 Task: Save favorite listings for penthouses in Lincoln, Nebraska, with a minimum of 3 bedrooms and a skyline view, and create a shortlist of luxurious properties.
Action: Mouse moved to (328, 194)
Screenshot: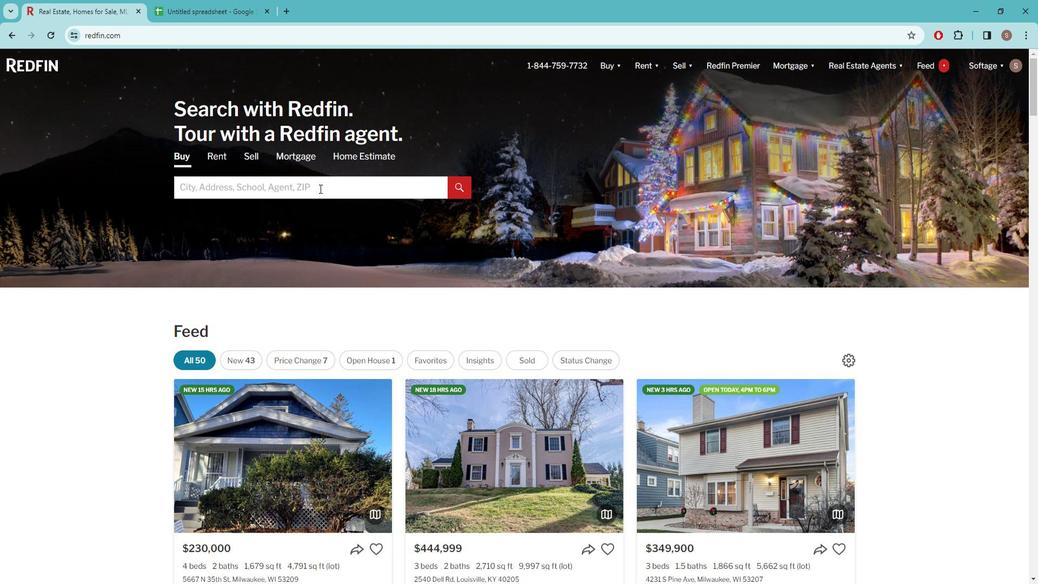 
Action: Mouse pressed left at (328, 194)
Screenshot: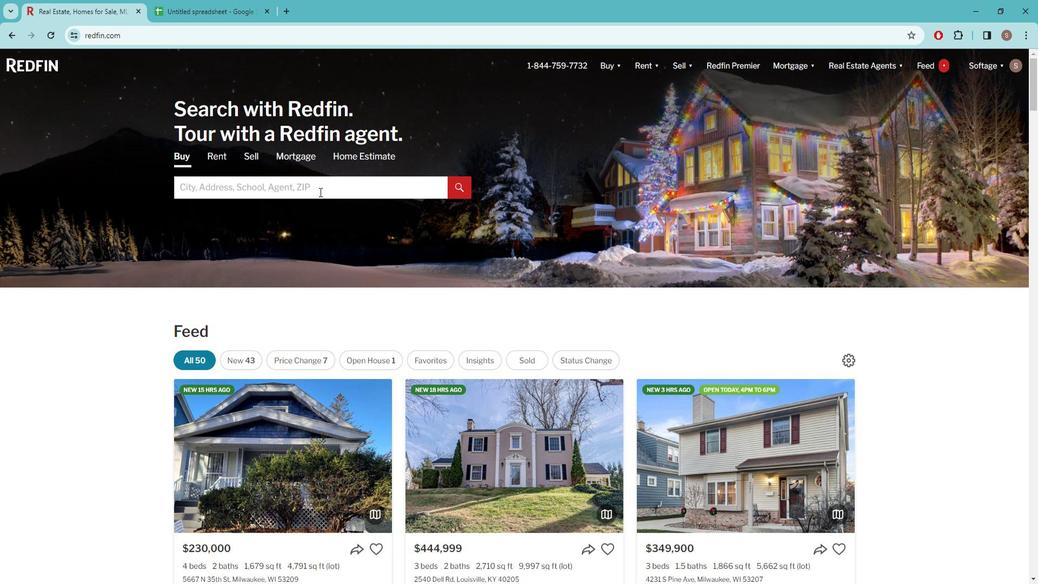 
Action: Mouse moved to (328, 194)
Screenshot: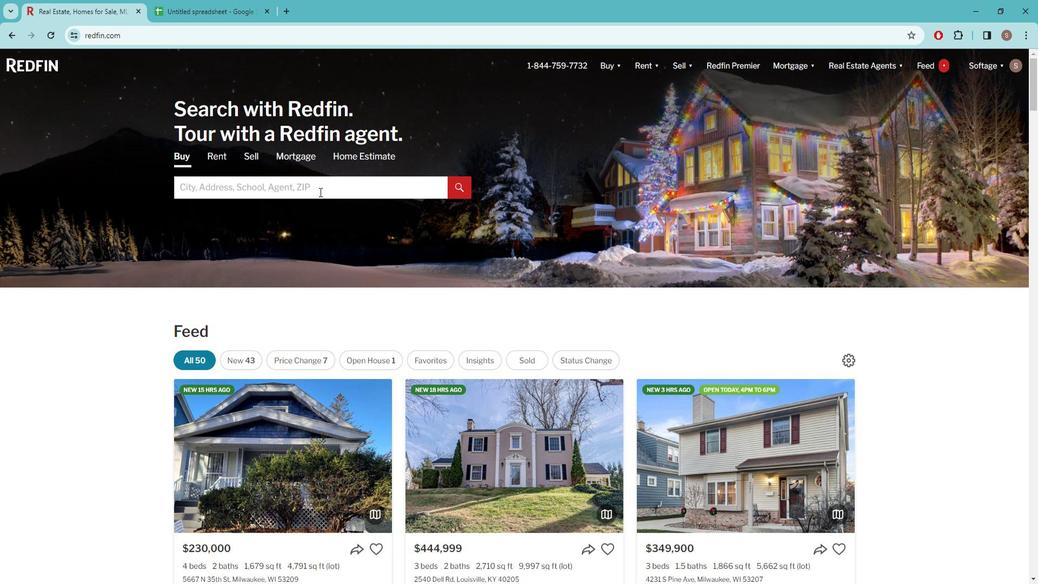 
Action: Key pressed l<Key.caps_lock>INCOLN
Screenshot: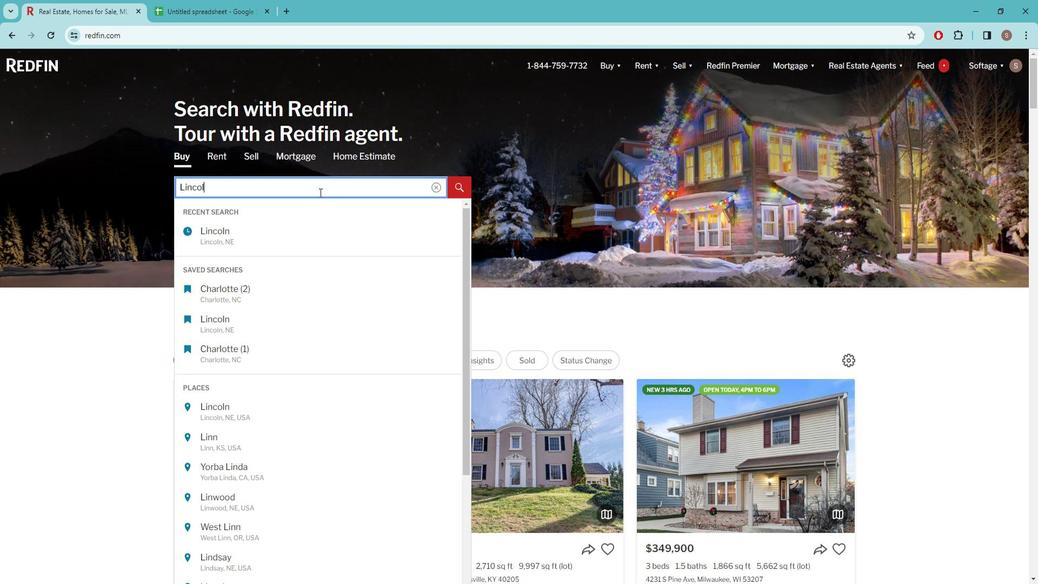 
Action: Mouse moved to (253, 248)
Screenshot: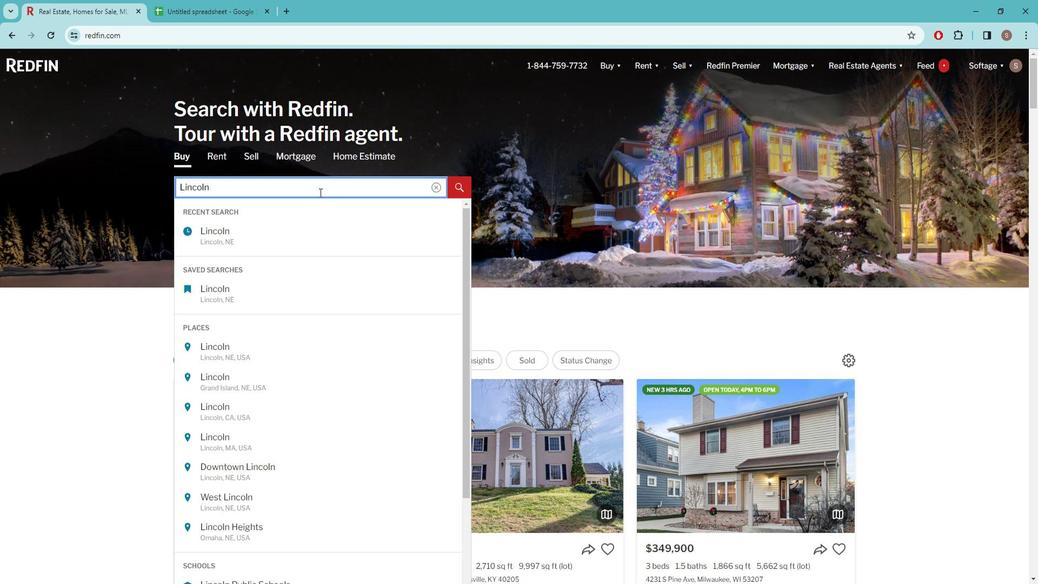 
Action: Mouse pressed left at (253, 248)
Screenshot: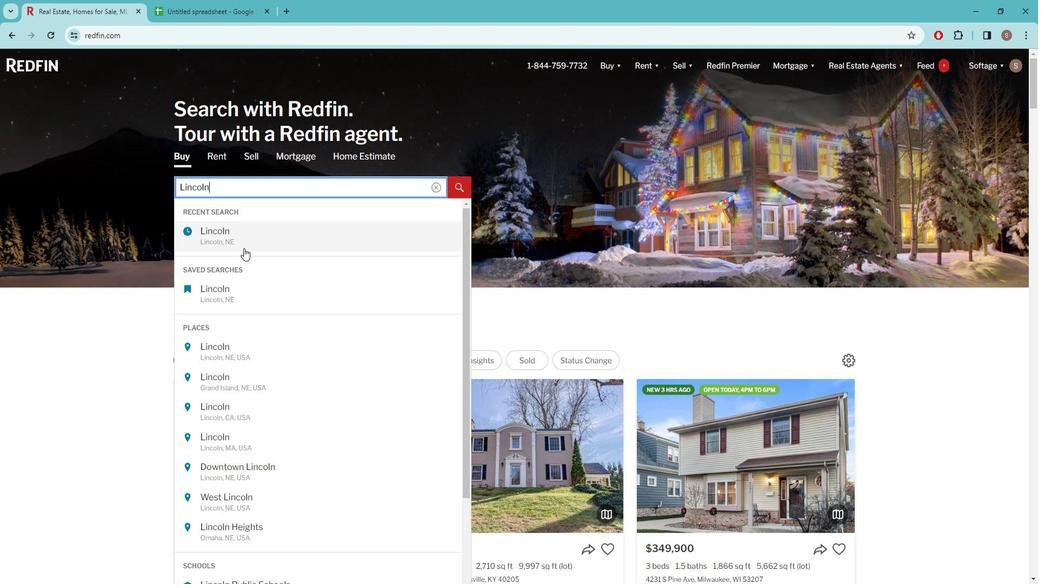 
Action: Mouse moved to (920, 141)
Screenshot: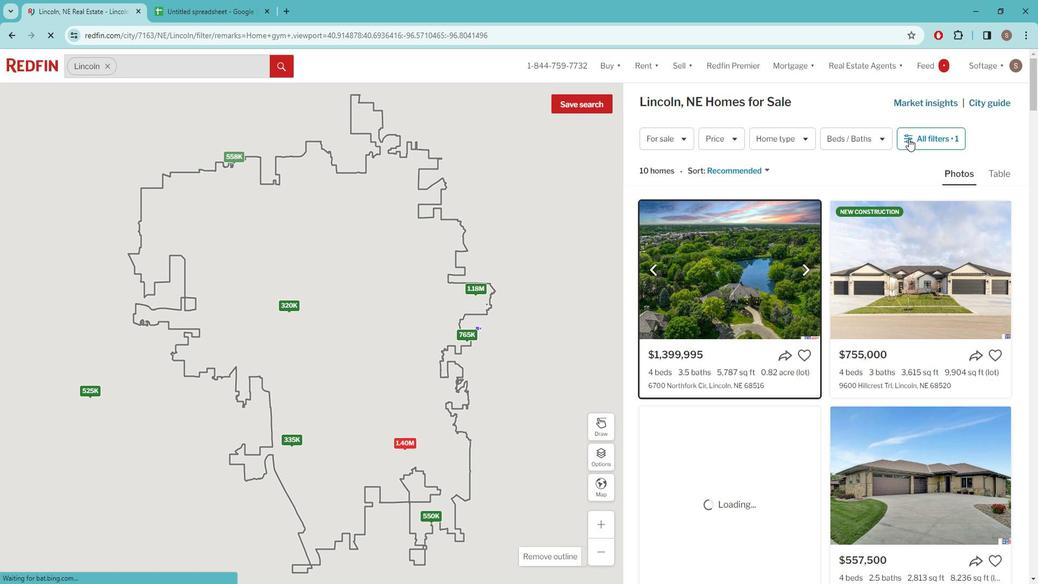 
Action: Mouse pressed left at (920, 141)
Screenshot: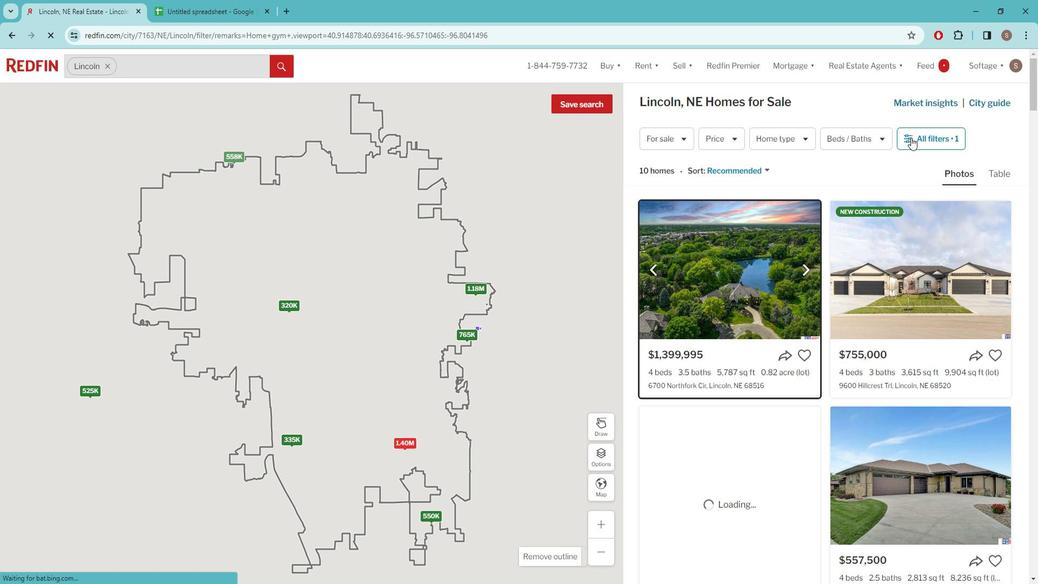 
Action: Mouse pressed left at (920, 141)
Screenshot: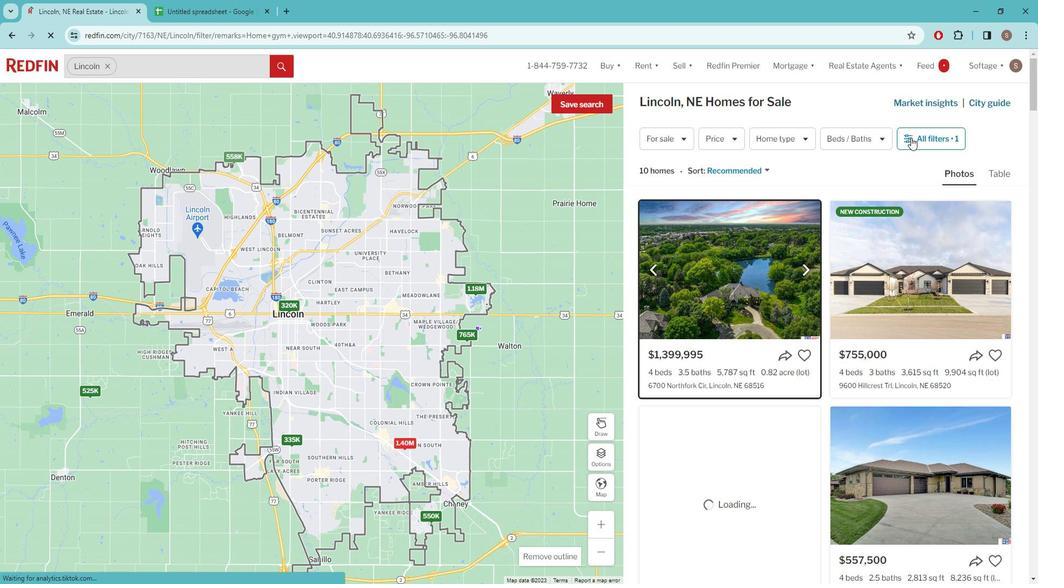 
Action: Mouse pressed left at (920, 141)
Screenshot: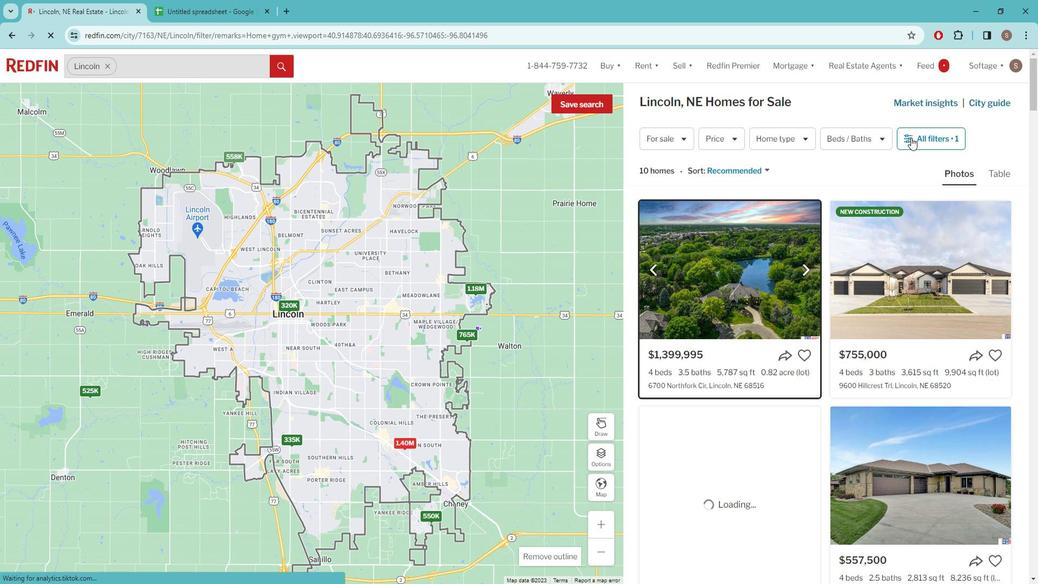 
Action: Mouse pressed left at (920, 141)
Screenshot: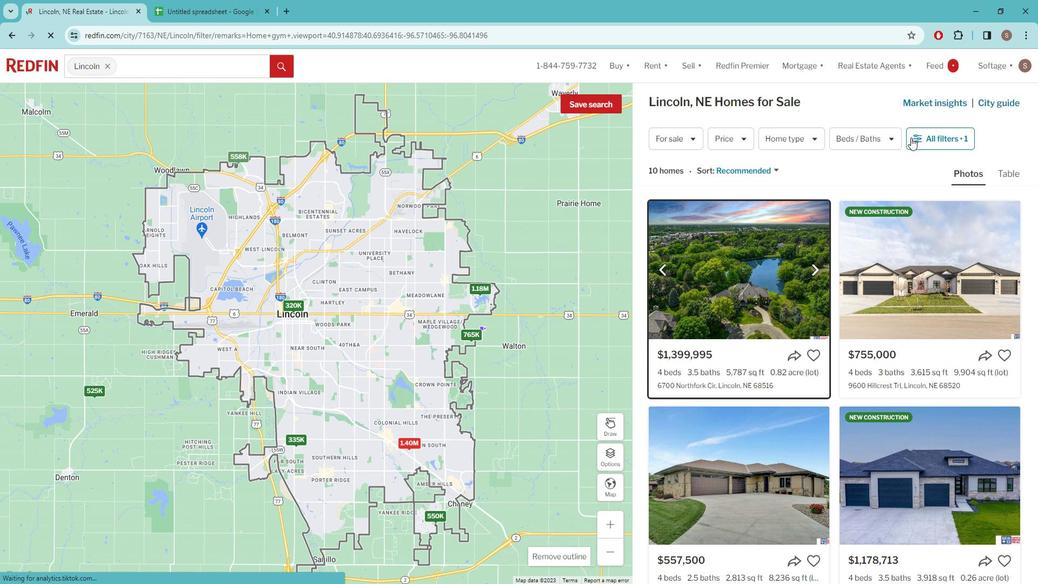 
Action: Mouse moved to (925, 142)
Screenshot: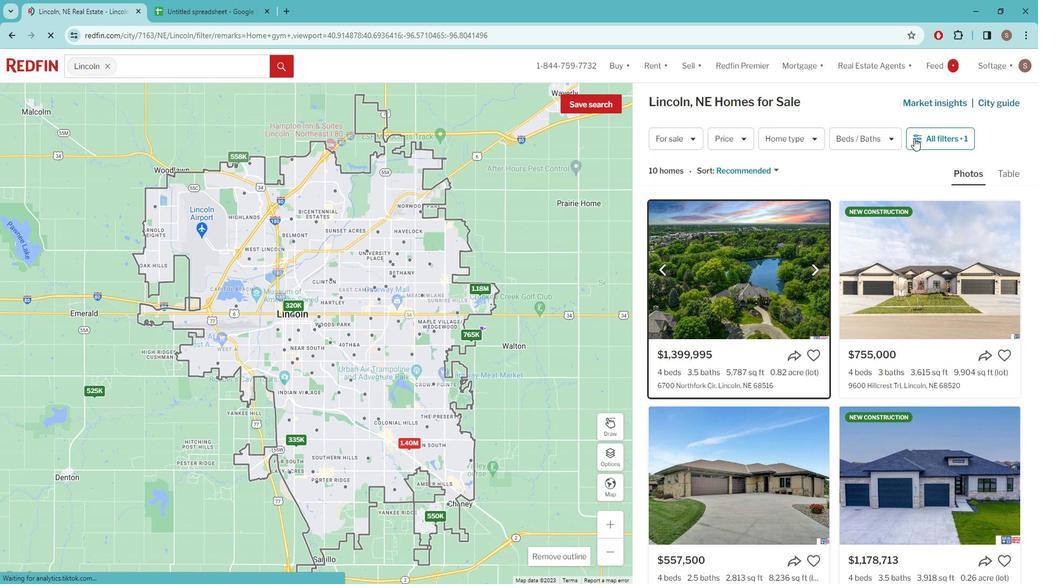 
Action: Mouse pressed left at (925, 142)
Screenshot: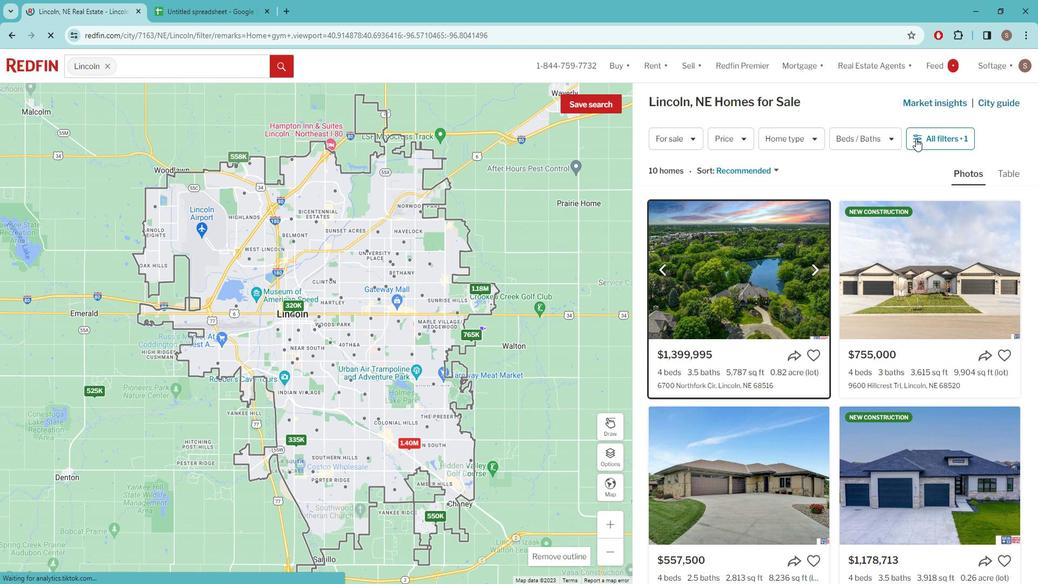 
Action: Mouse moved to (718, 550)
Screenshot: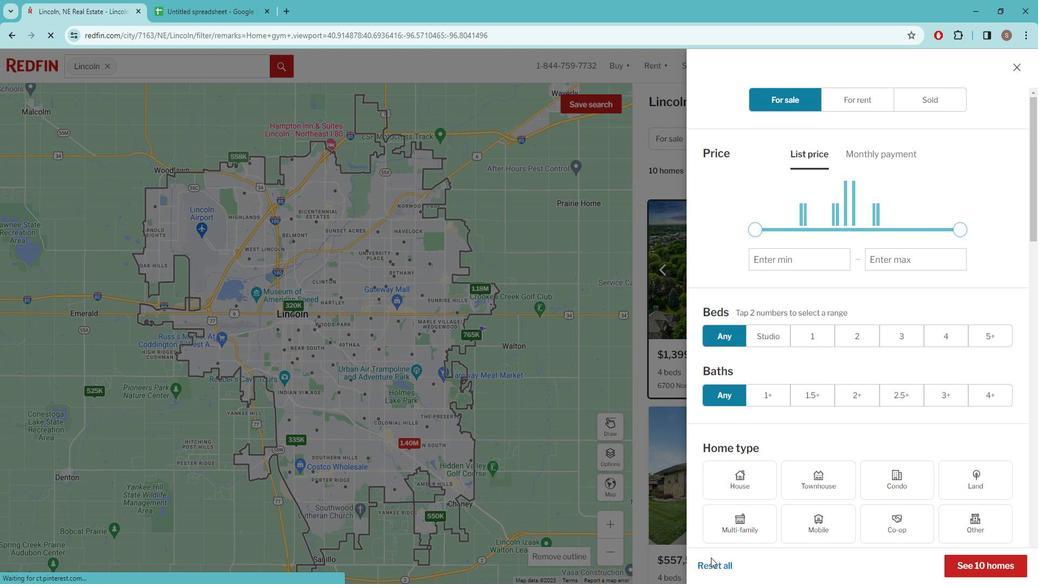 
Action: Mouse pressed left at (718, 550)
Screenshot: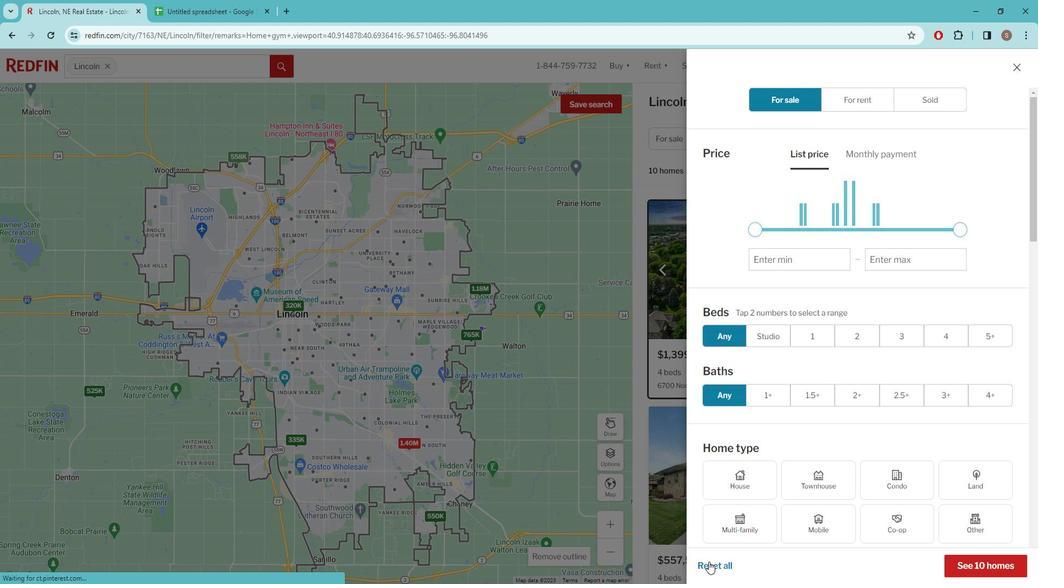 
Action: Mouse moved to (810, 369)
Screenshot: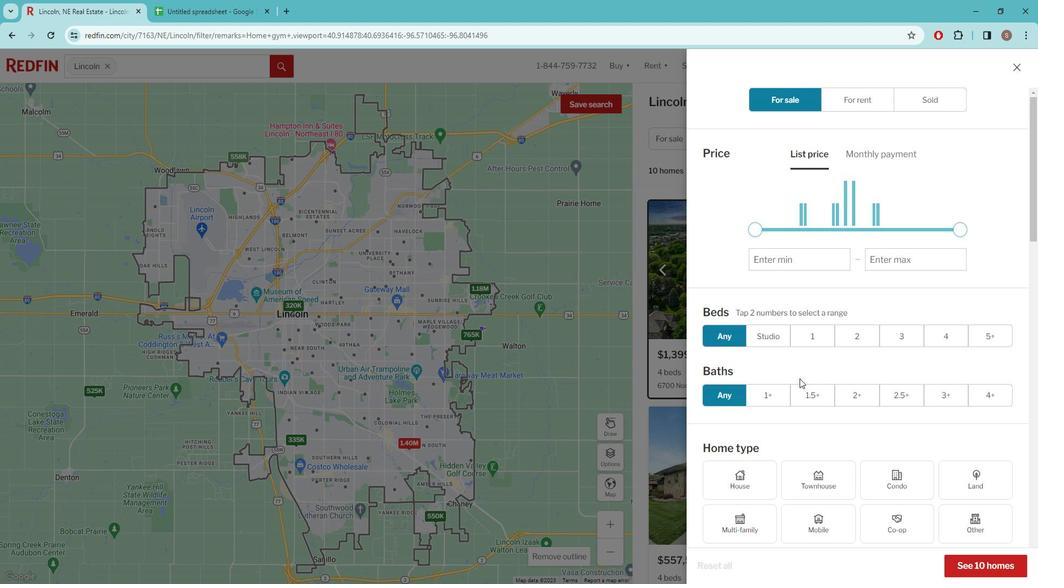 
Action: Mouse scrolled (810, 368) with delta (0, 0)
Screenshot: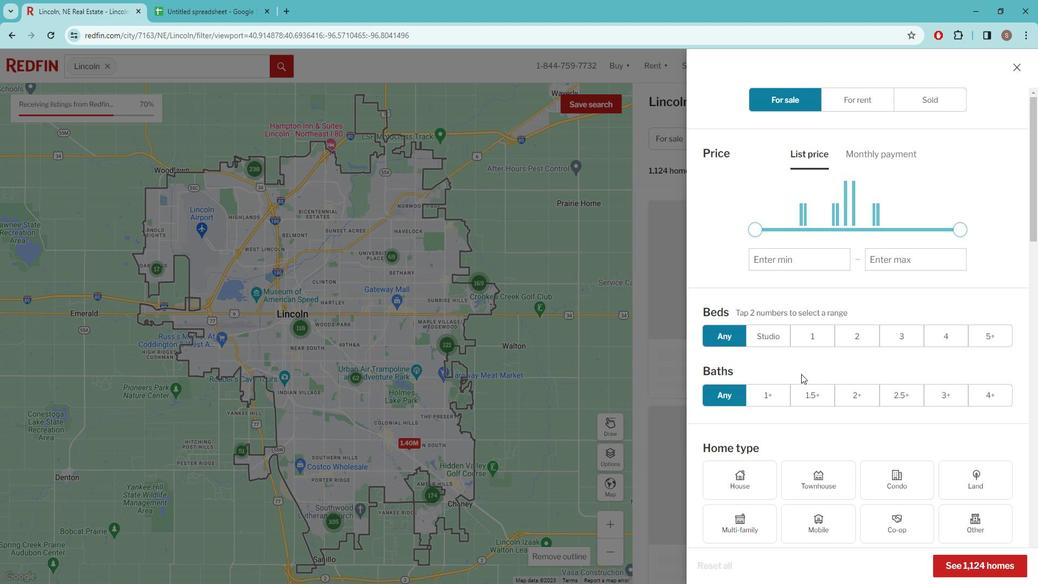 
Action: Mouse scrolled (810, 368) with delta (0, 0)
Screenshot: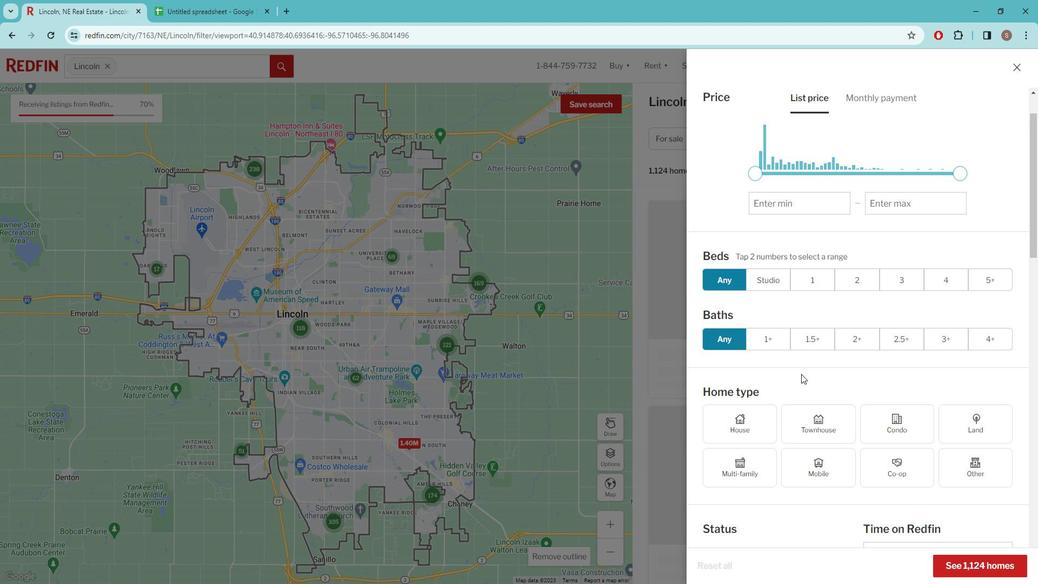 
Action: Mouse scrolled (810, 368) with delta (0, 0)
Screenshot: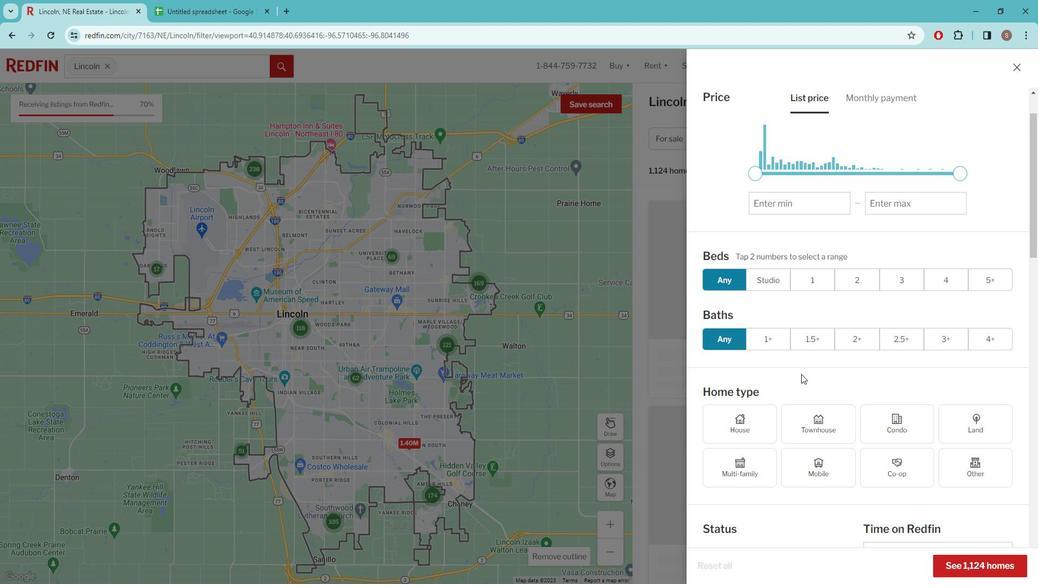 
Action: Mouse moved to (807, 366)
Screenshot: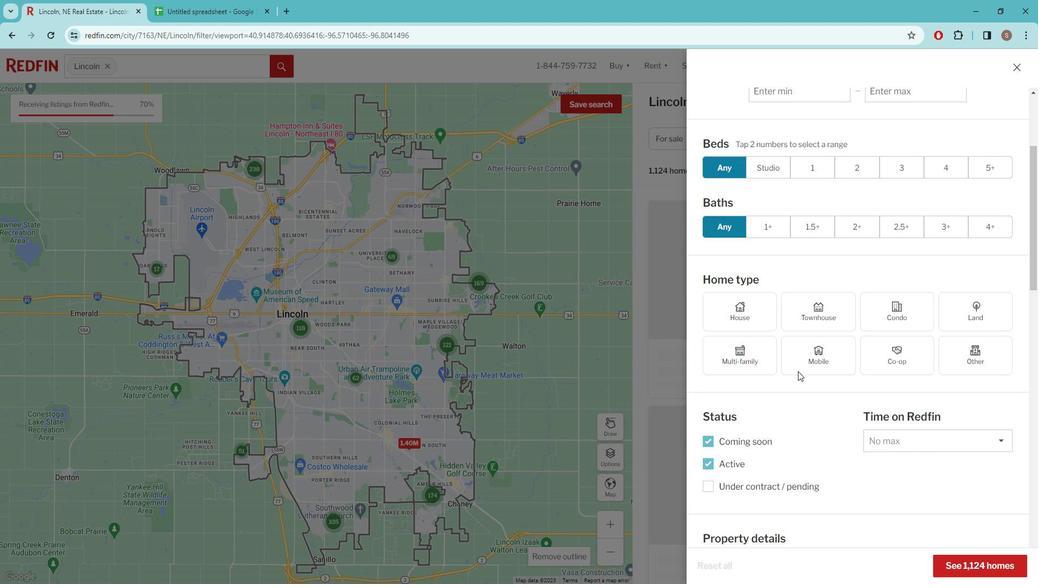 
Action: Mouse scrolled (807, 366) with delta (0, 0)
Screenshot: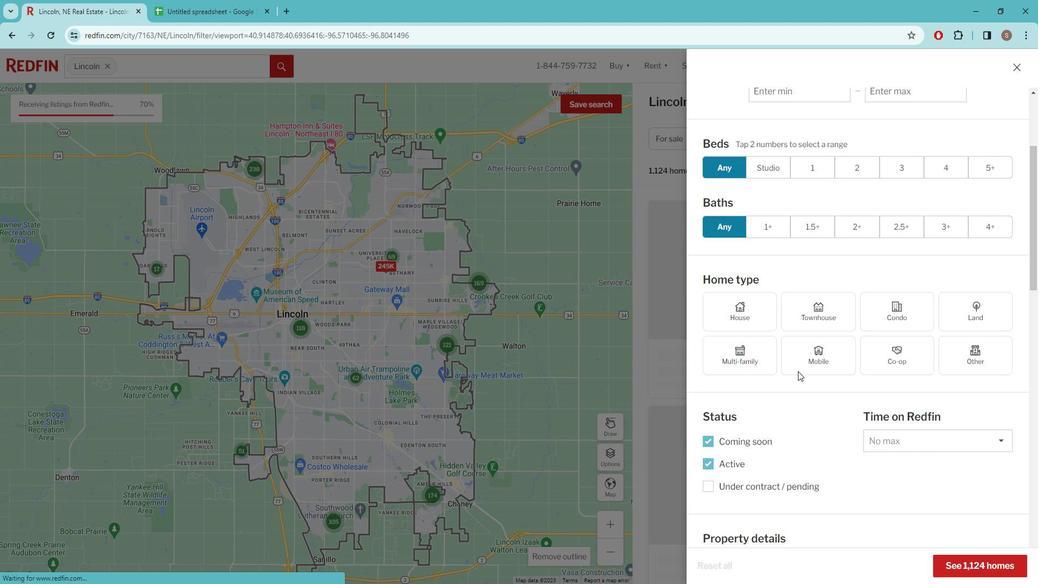 
Action: Mouse scrolled (807, 366) with delta (0, 0)
Screenshot: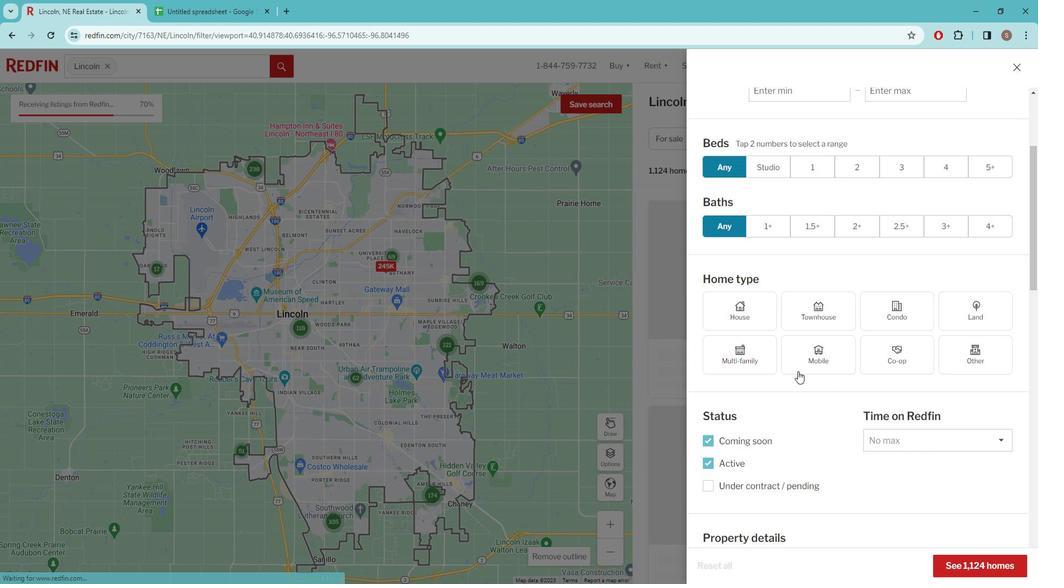 
Action: Mouse moved to (804, 366)
Screenshot: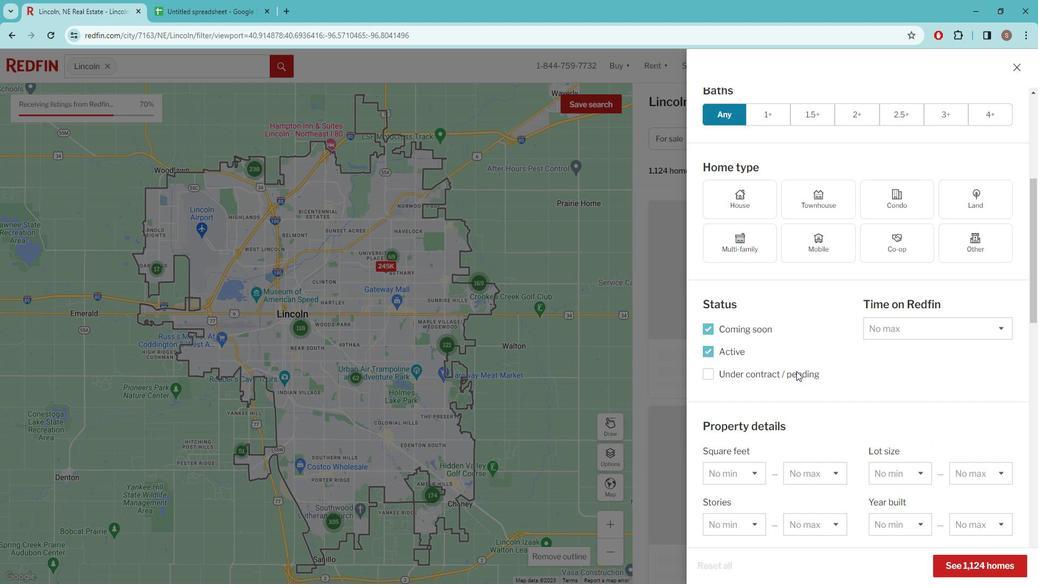 
Action: Mouse scrolled (804, 366) with delta (0, 0)
Screenshot: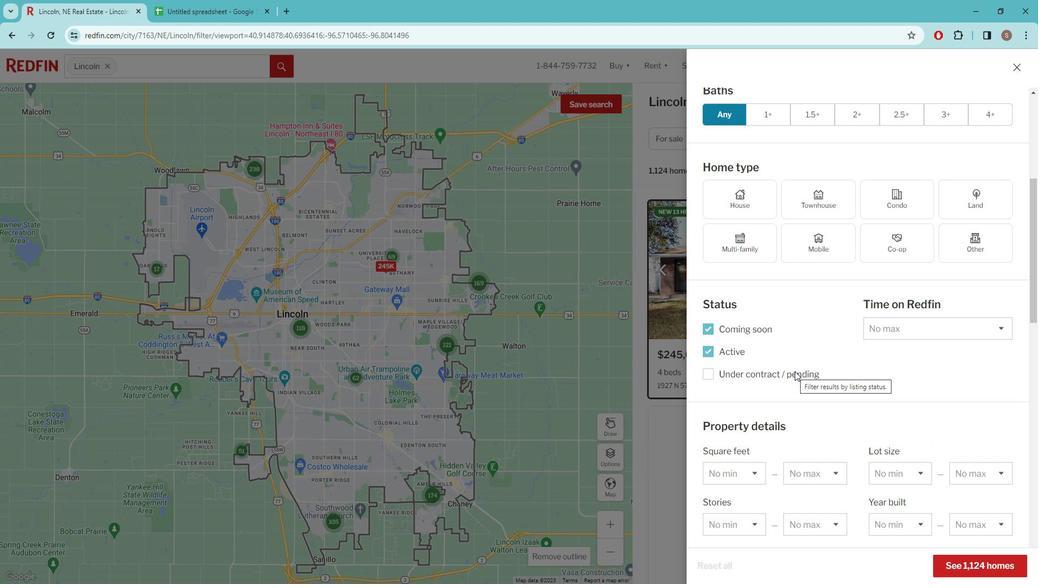 
Action: Mouse moved to (803, 366)
Screenshot: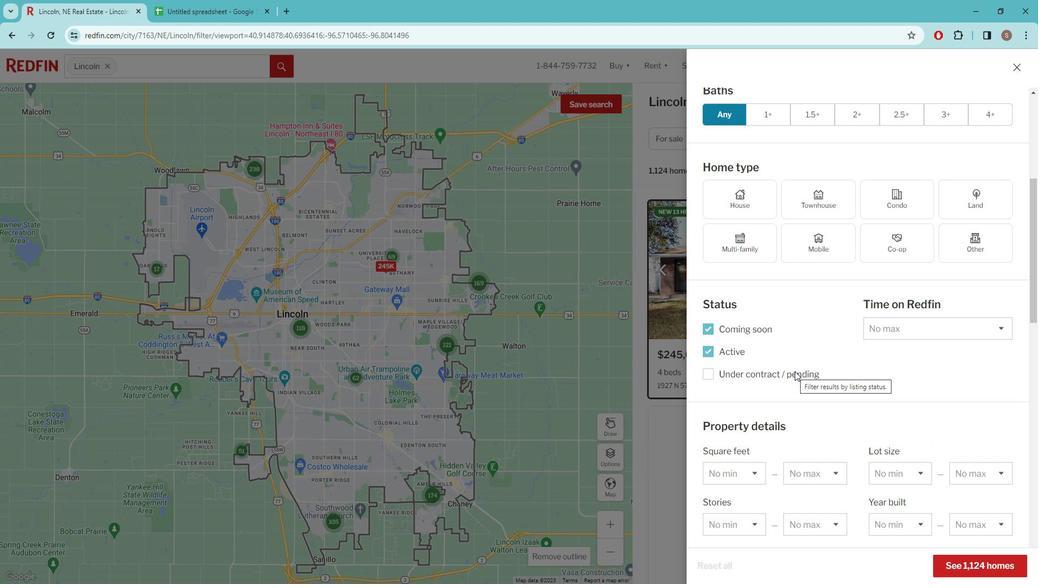 
Action: Mouse scrolled (803, 366) with delta (0, 0)
Screenshot: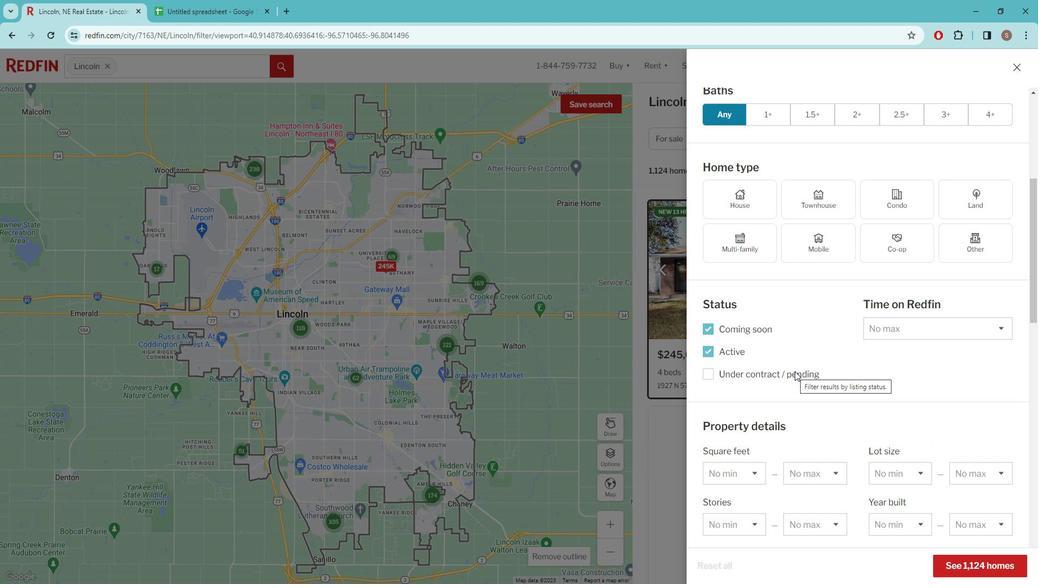 
Action: Mouse moved to (802, 367)
Screenshot: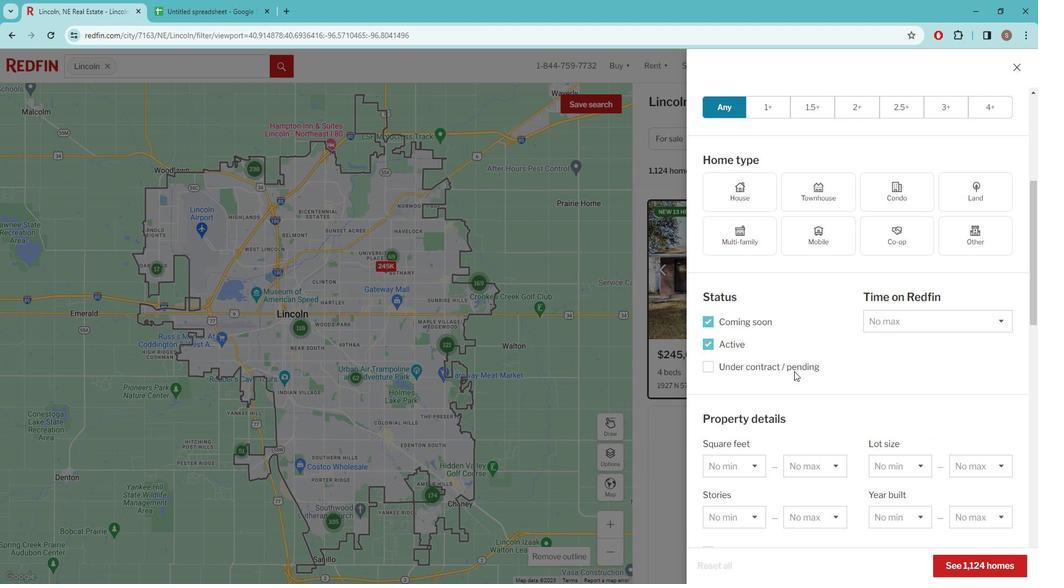 
Action: Mouse scrolled (802, 366) with delta (0, 0)
Screenshot: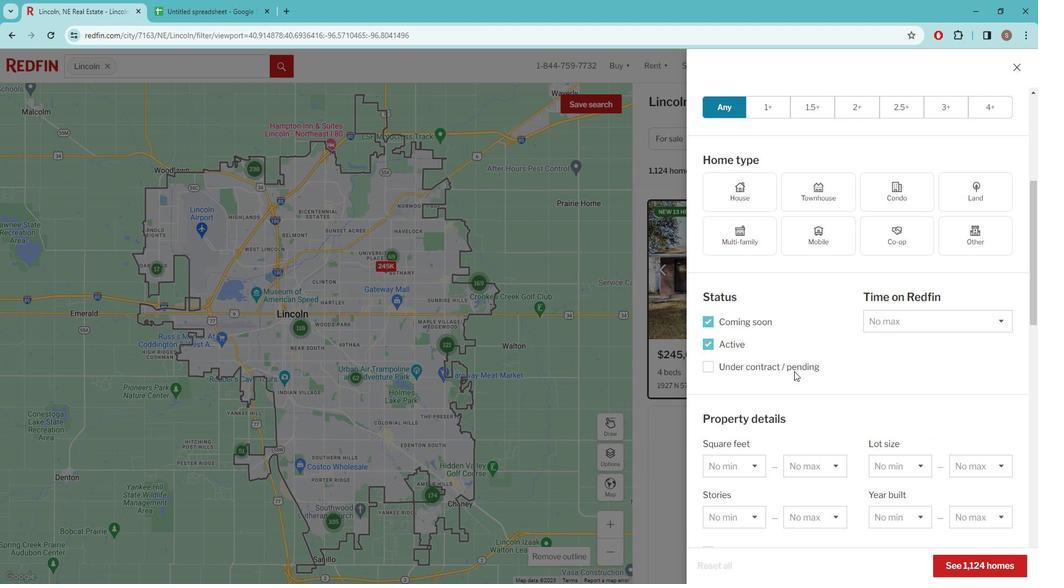 
Action: Mouse moved to (801, 367)
Screenshot: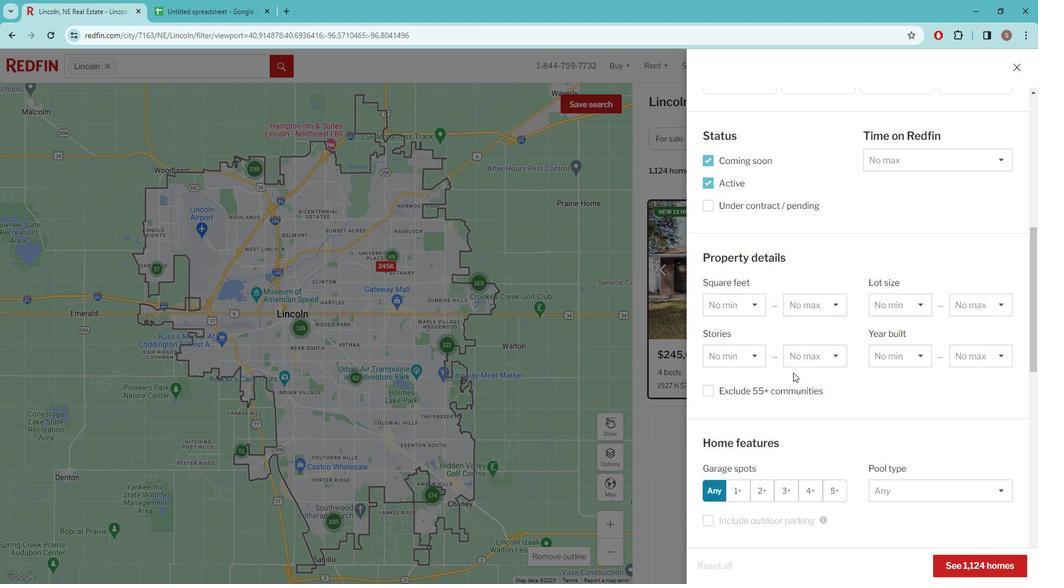 
Action: Mouse scrolled (801, 367) with delta (0, 0)
Screenshot: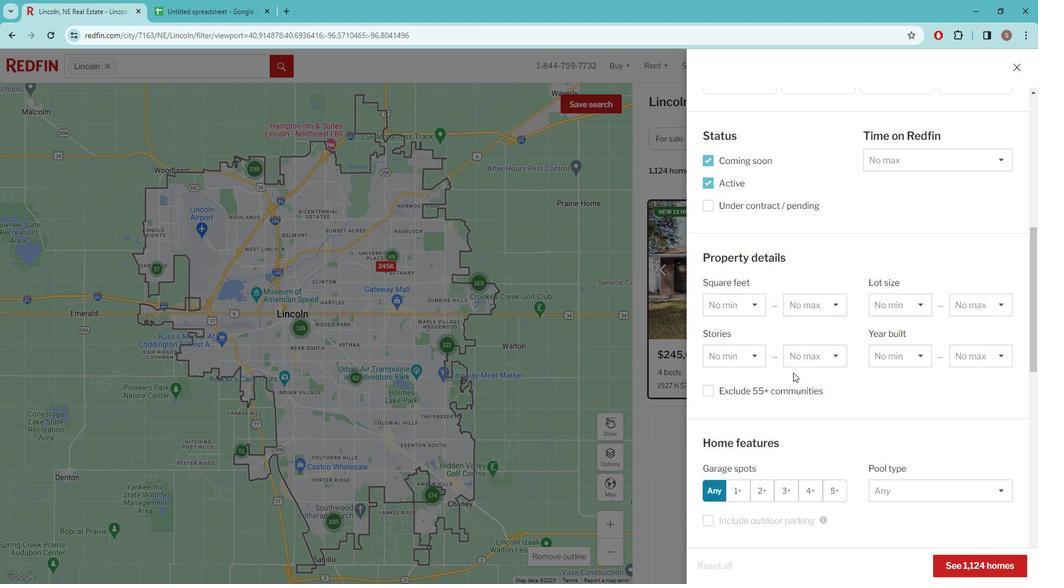 
Action: Mouse scrolled (801, 367) with delta (0, 0)
Screenshot: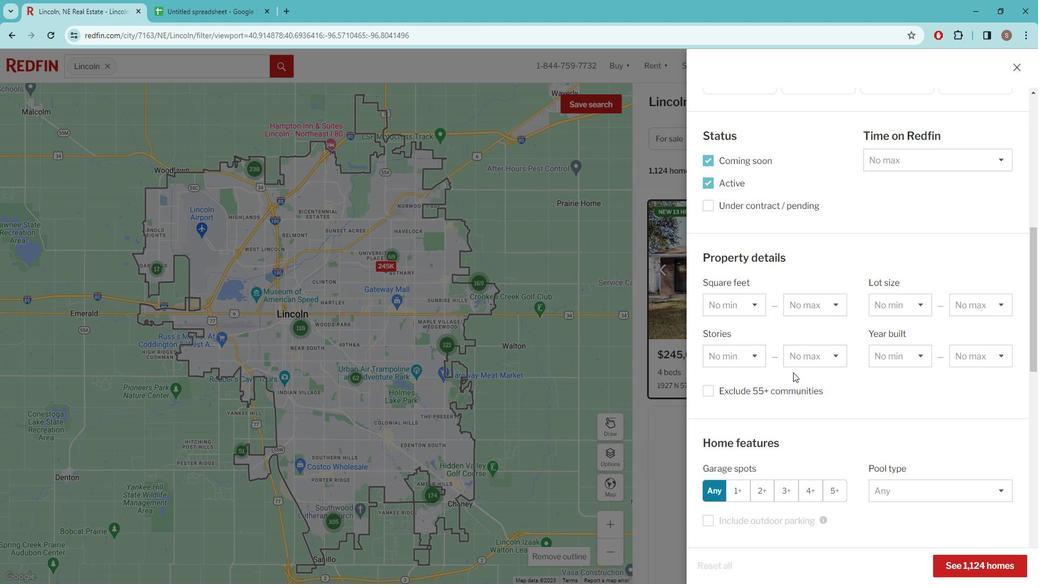 
Action: Mouse moved to (800, 369)
Screenshot: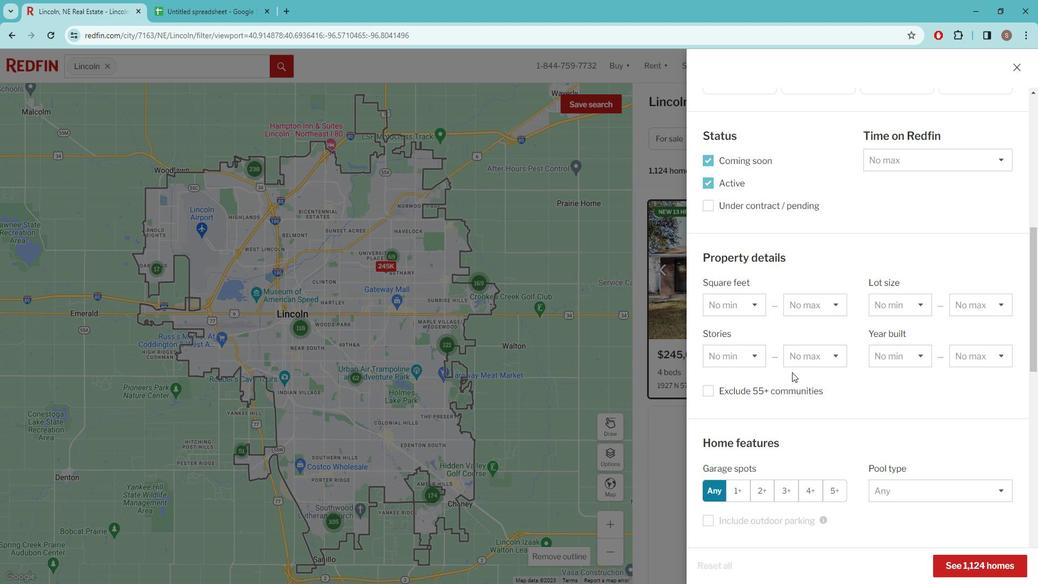 
Action: Mouse scrolled (800, 369) with delta (0, 0)
Screenshot: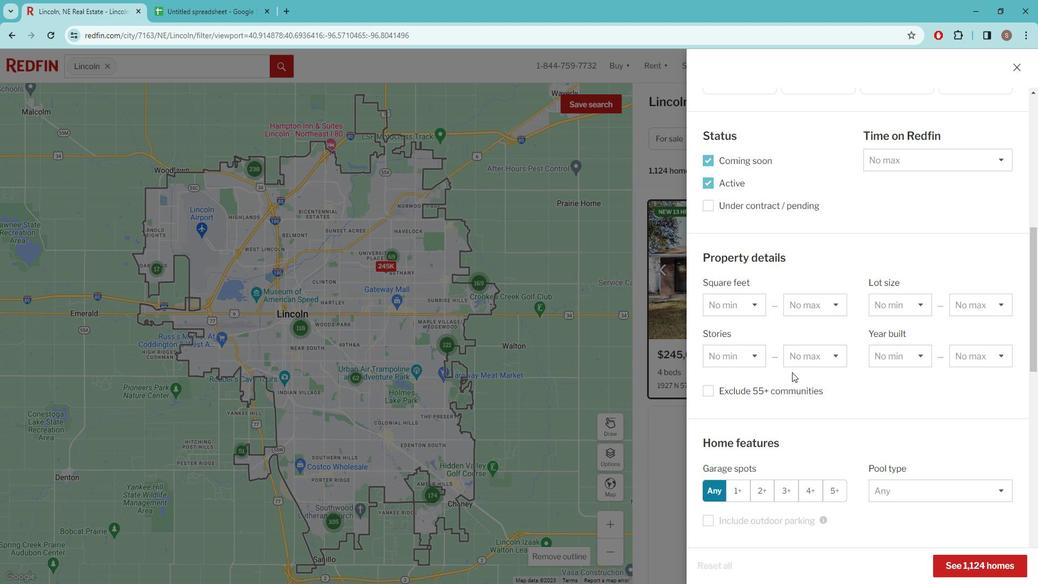 
Action: Mouse moved to (783, 395)
Screenshot: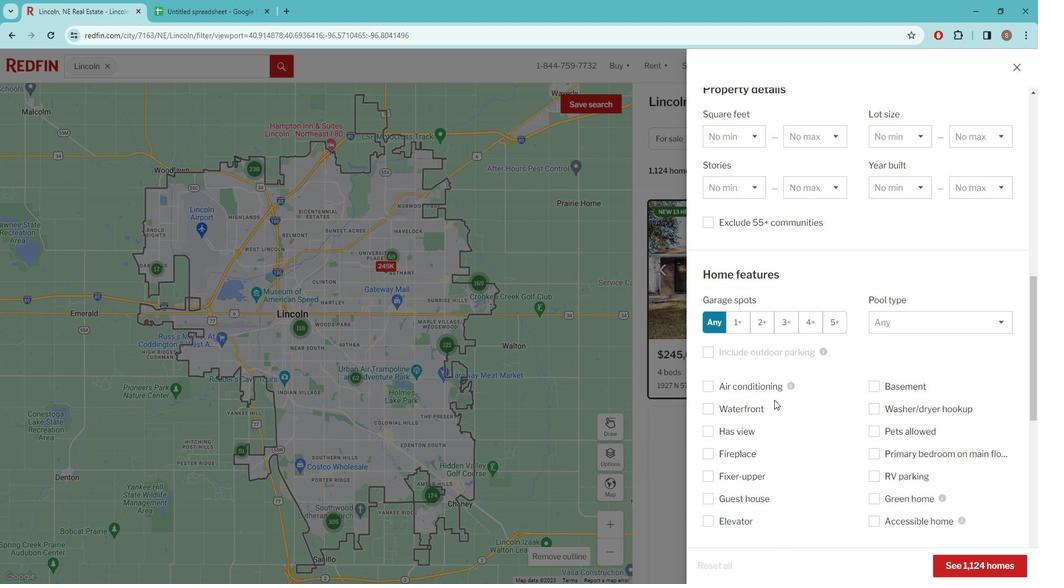 
Action: Mouse scrolled (783, 395) with delta (0, 0)
Screenshot: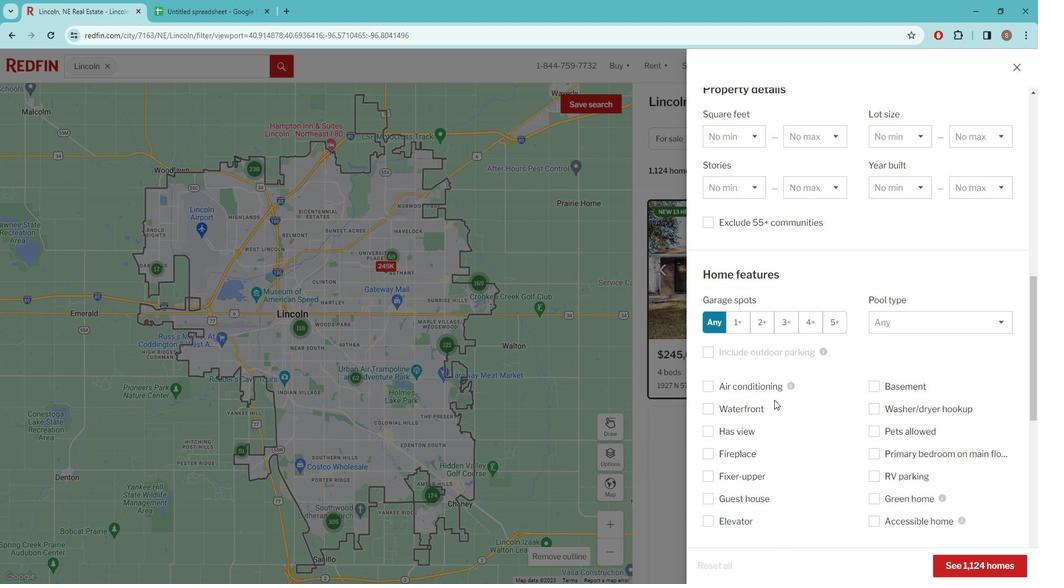 
Action: Mouse moved to (783, 395)
Screenshot: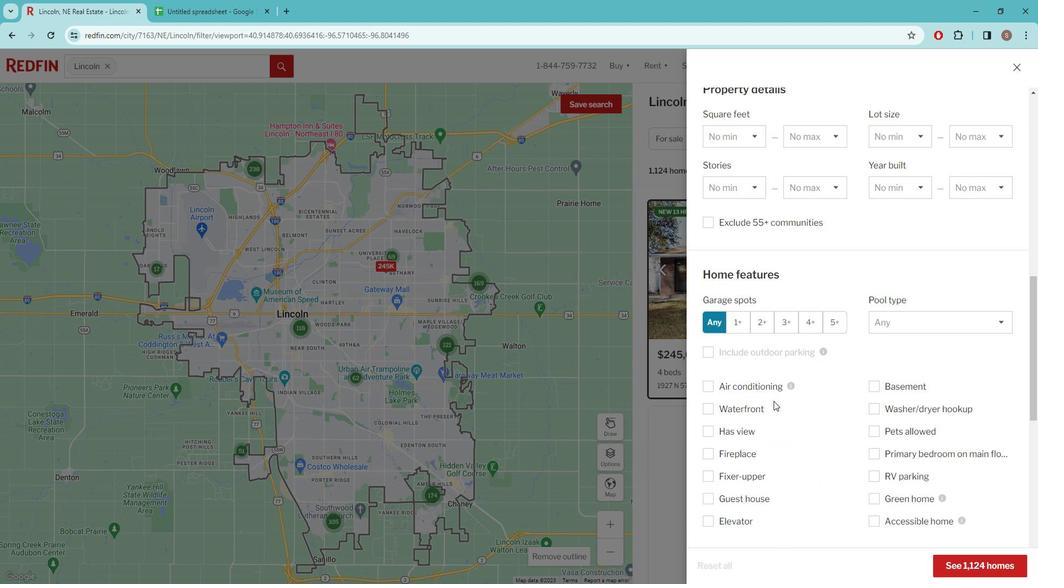 
Action: Mouse scrolled (783, 395) with delta (0, 0)
Screenshot: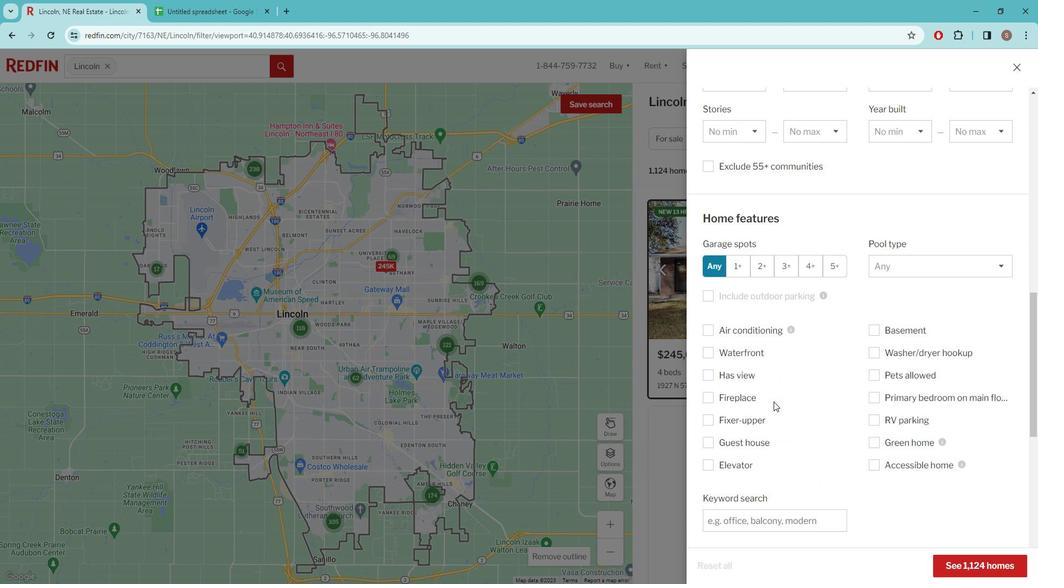 
Action: Mouse scrolled (783, 395) with delta (0, 0)
Screenshot: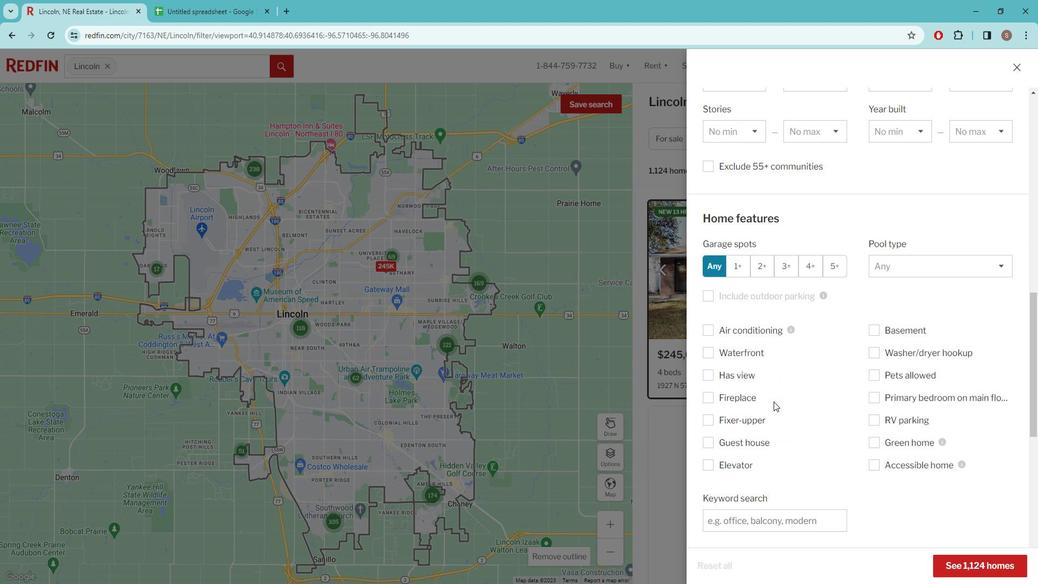
Action: Mouse moved to (764, 401)
Screenshot: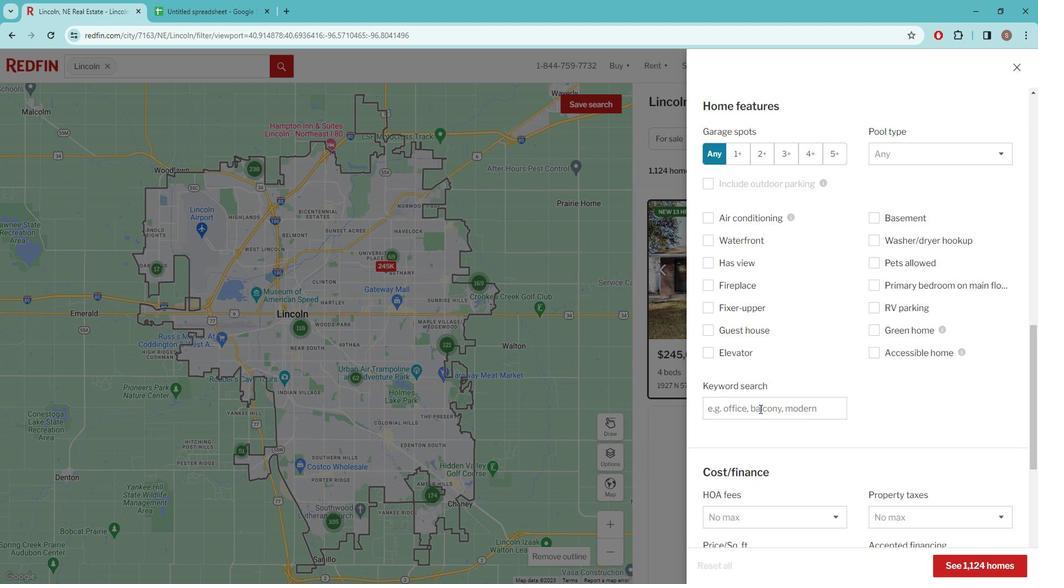 
Action: Mouse pressed left at (764, 401)
Screenshot: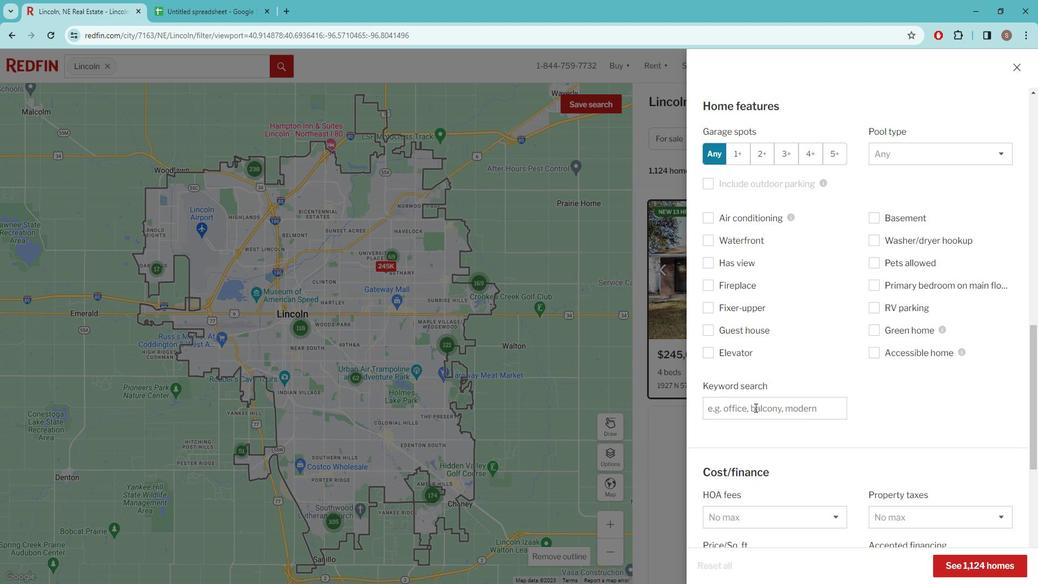 
Action: Key pressed PENTHOUSES<Key.space>WITH<Key.space>A<Key.space>SKYLINE<Key.space>VIEW
Screenshot: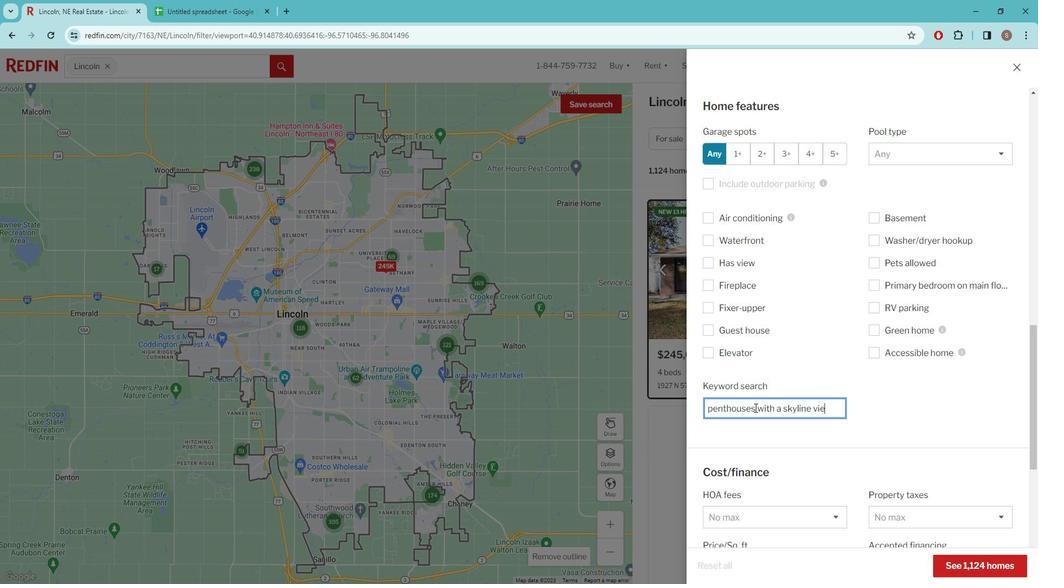 
Action: Mouse moved to (815, 366)
Screenshot: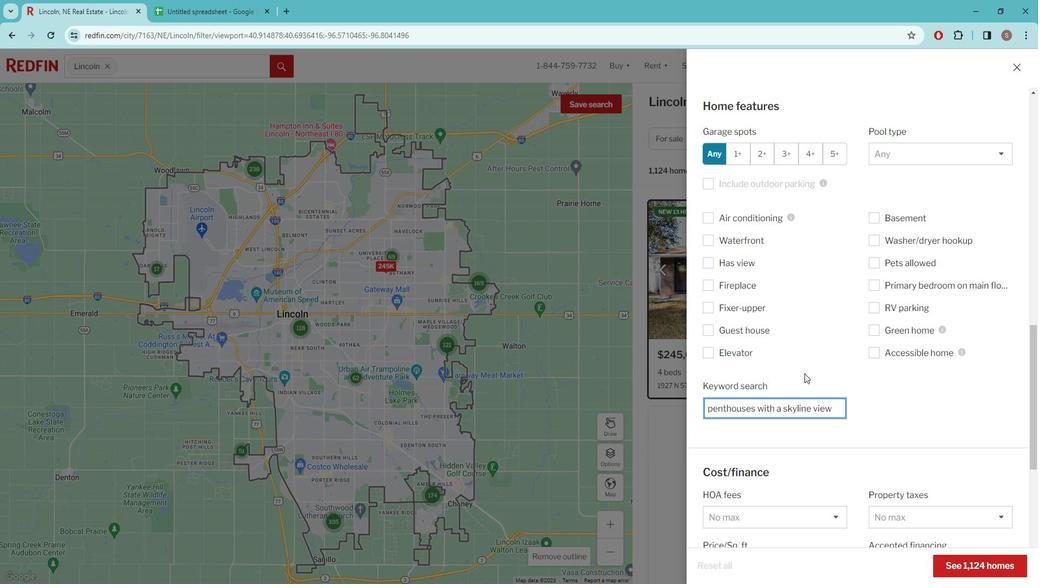 
Action: Mouse scrolled (815, 366) with delta (0, 0)
Screenshot: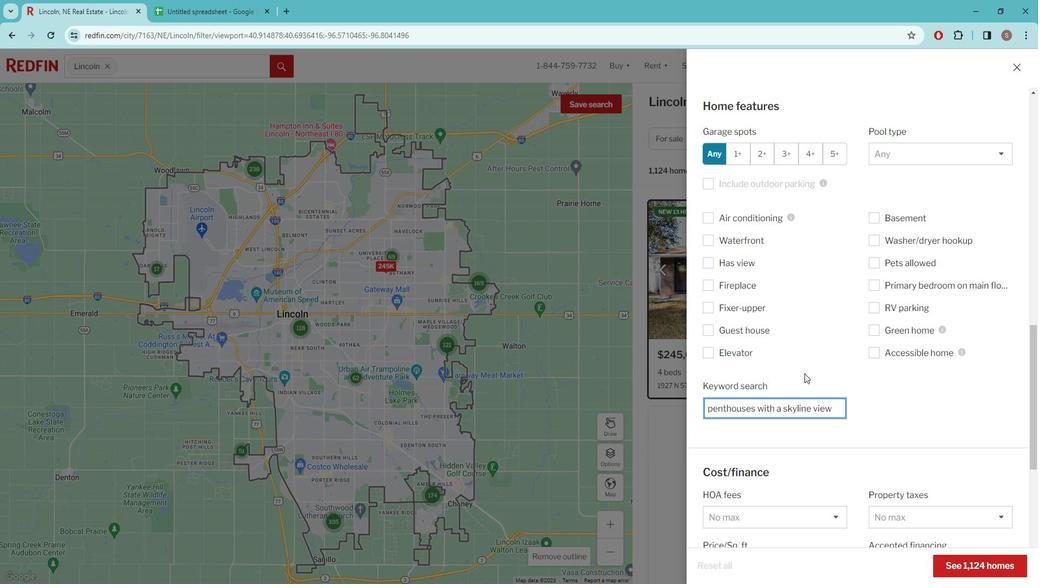 
Action: Mouse scrolled (815, 366) with delta (0, 0)
Screenshot: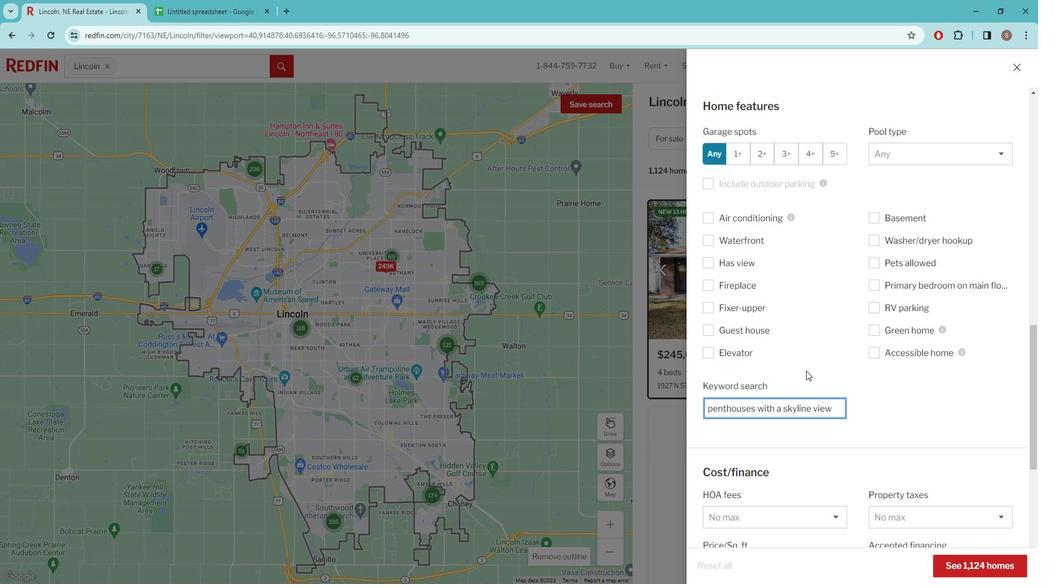 
Action: Mouse scrolled (815, 366) with delta (0, 0)
Screenshot: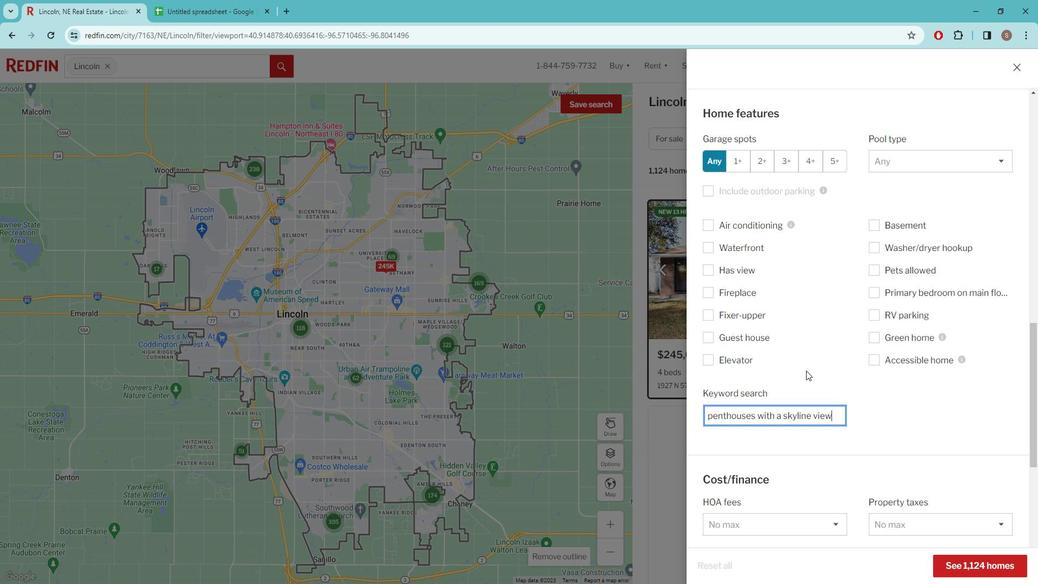 
Action: Mouse scrolled (815, 366) with delta (0, 0)
Screenshot: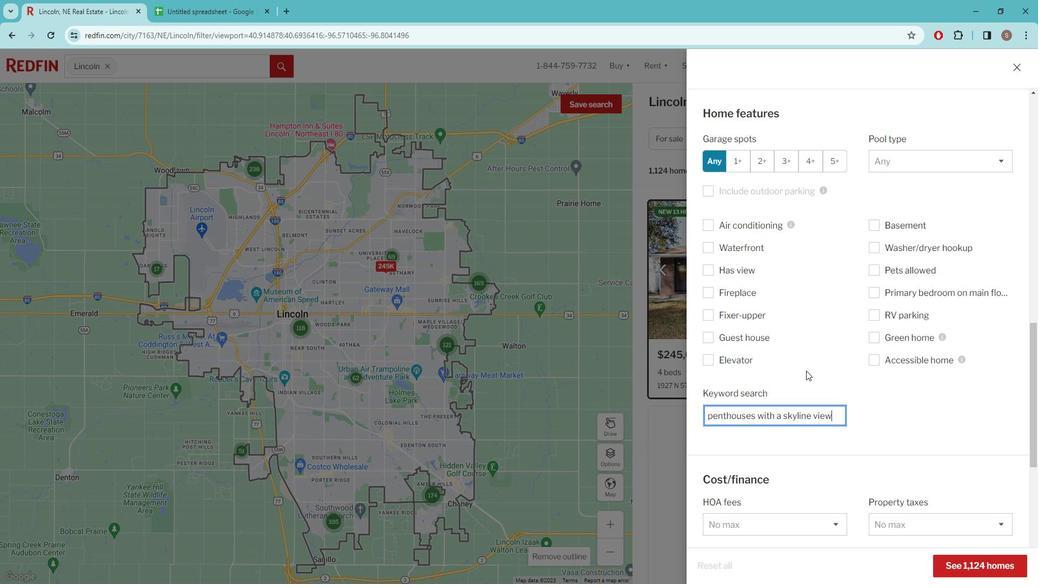 
Action: Mouse scrolled (815, 366) with delta (0, 0)
Screenshot: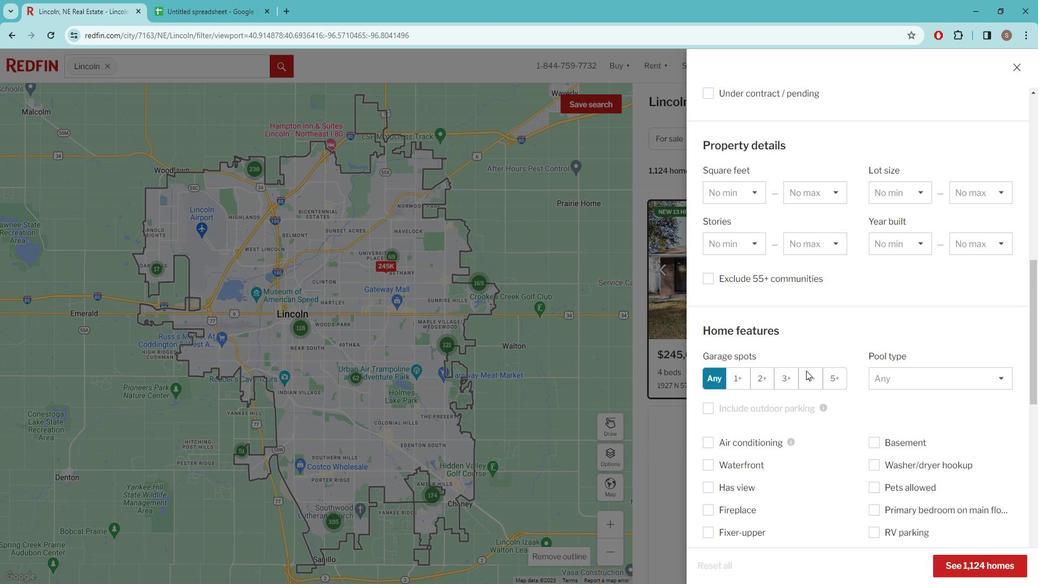 
Action: Mouse scrolled (815, 366) with delta (0, 0)
Screenshot: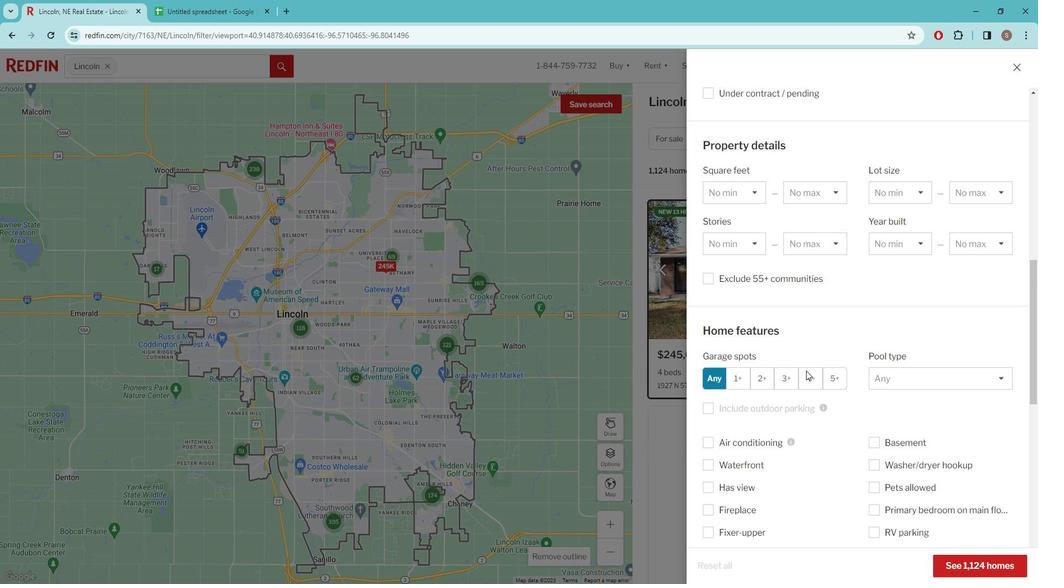 
Action: Mouse scrolled (815, 366) with delta (0, 0)
Screenshot: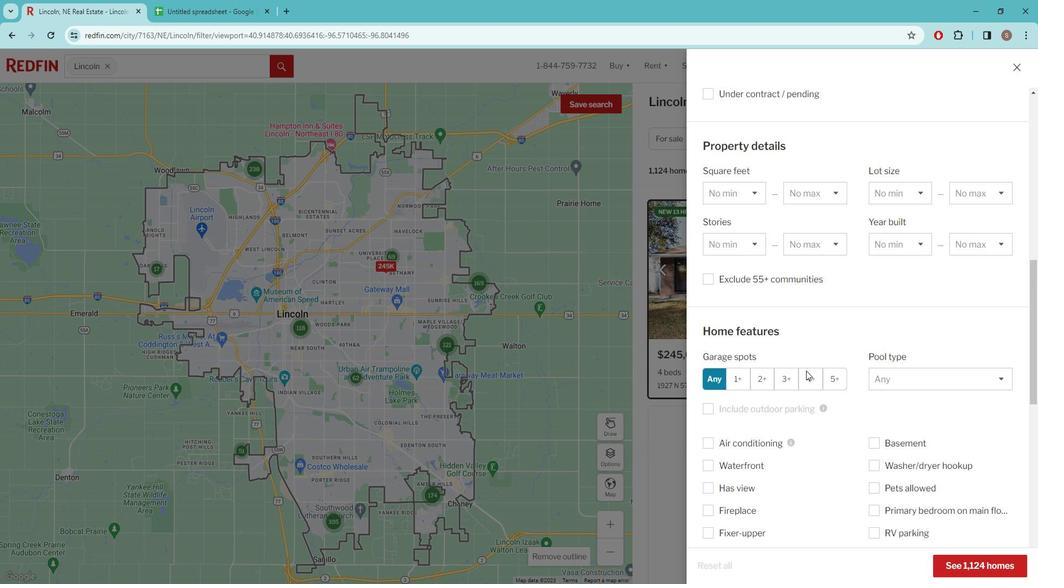 
Action: Mouse scrolled (815, 366) with delta (0, 0)
Screenshot: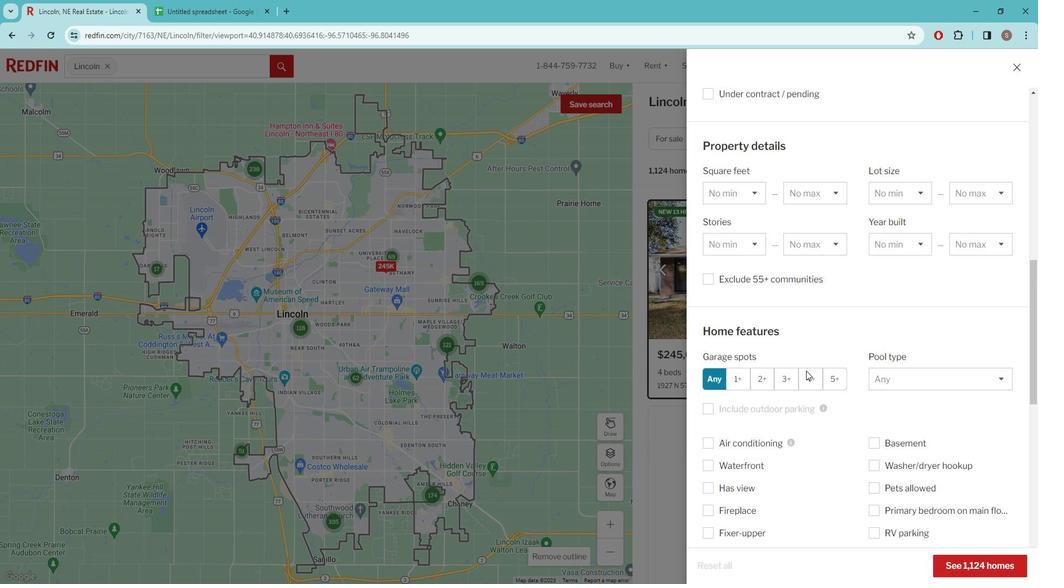 
Action: Mouse scrolled (815, 366) with delta (0, 0)
Screenshot: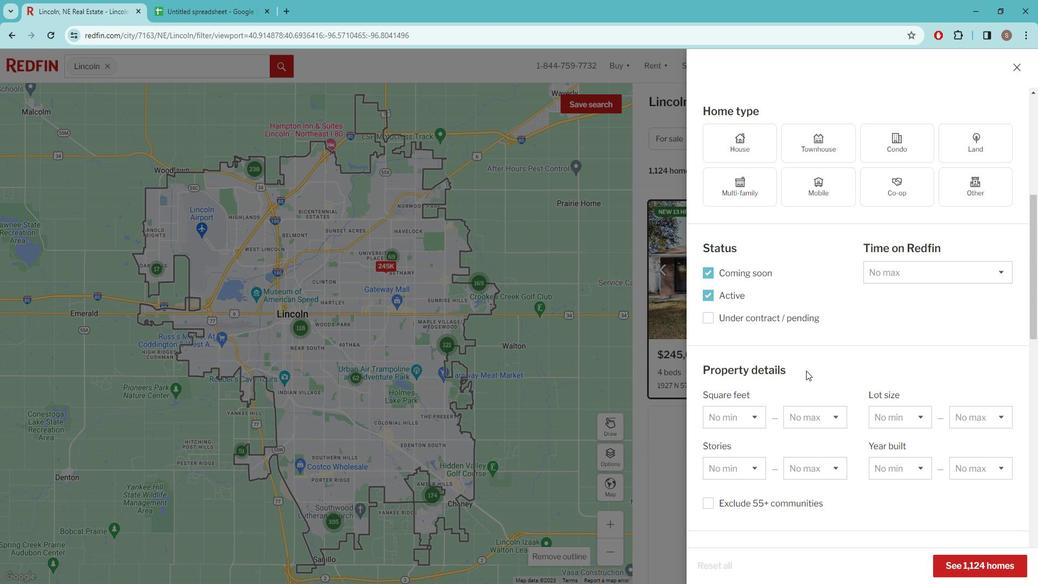 
Action: Mouse scrolled (815, 366) with delta (0, 0)
Screenshot: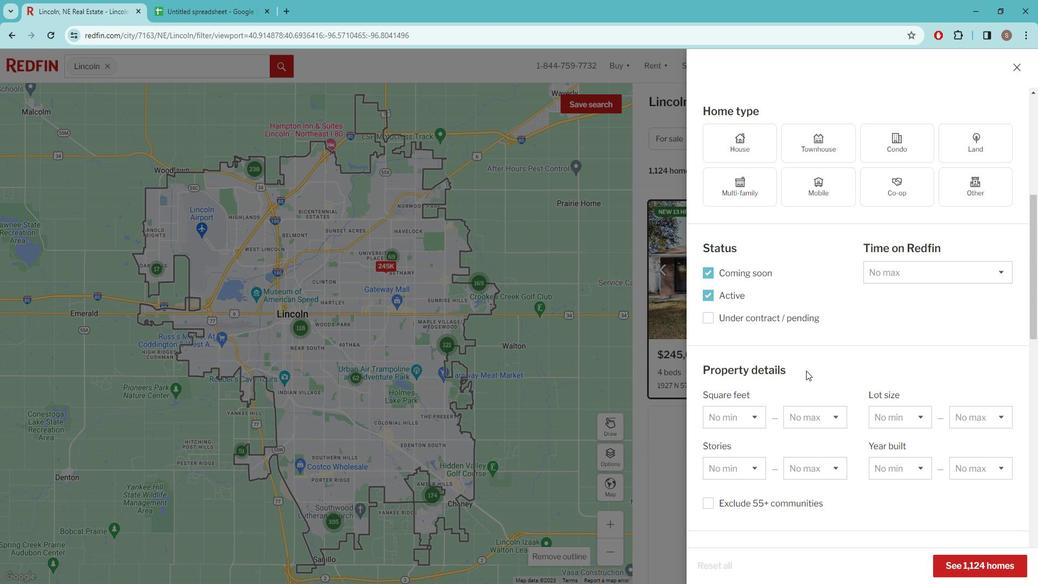 
Action: Mouse scrolled (815, 366) with delta (0, 0)
Screenshot: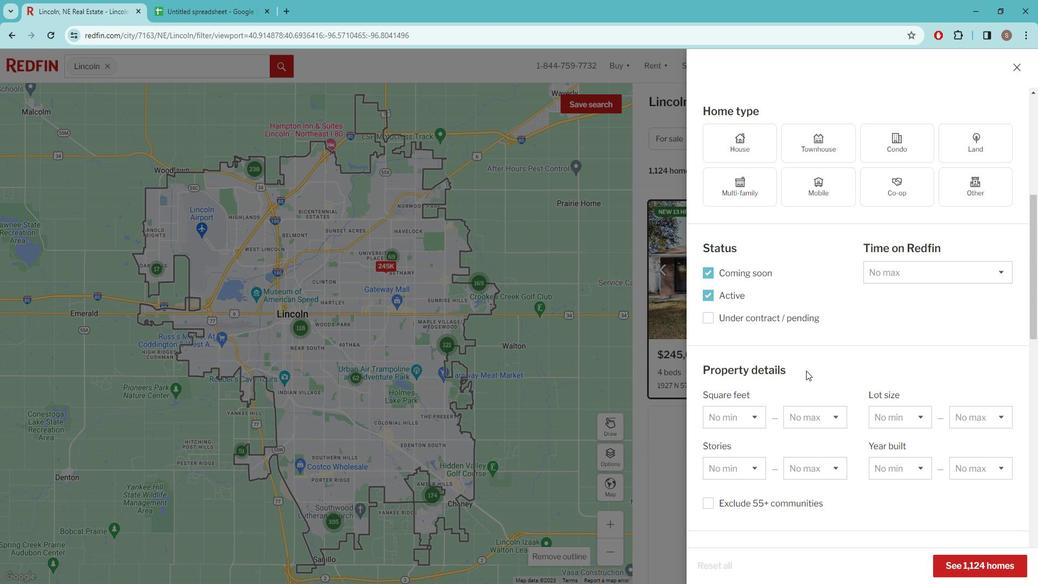 
Action: Mouse scrolled (815, 366) with delta (0, 0)
Screenshot: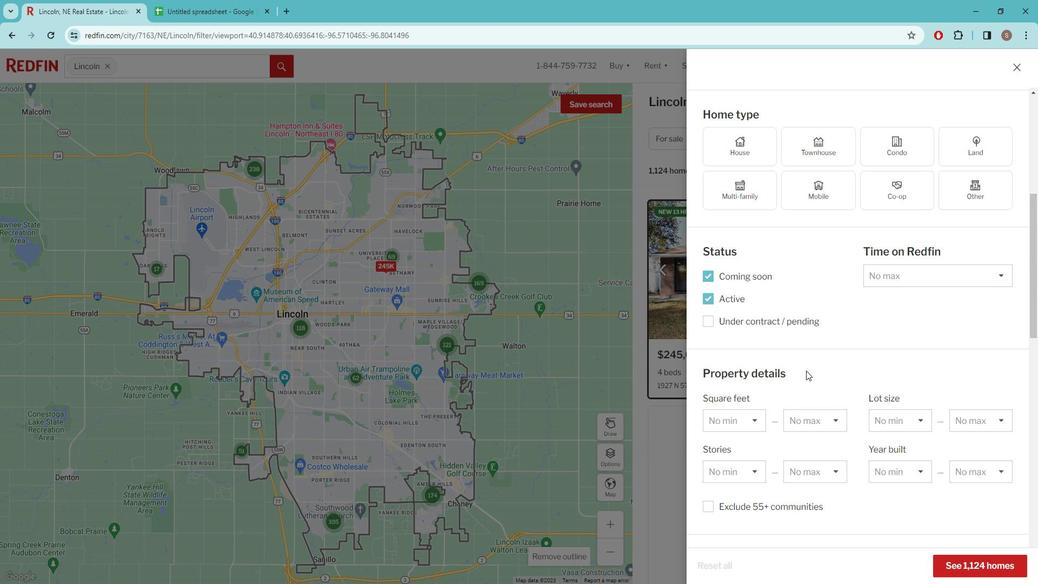 
Action: Mouse moved to (907, 226)
Screenshot: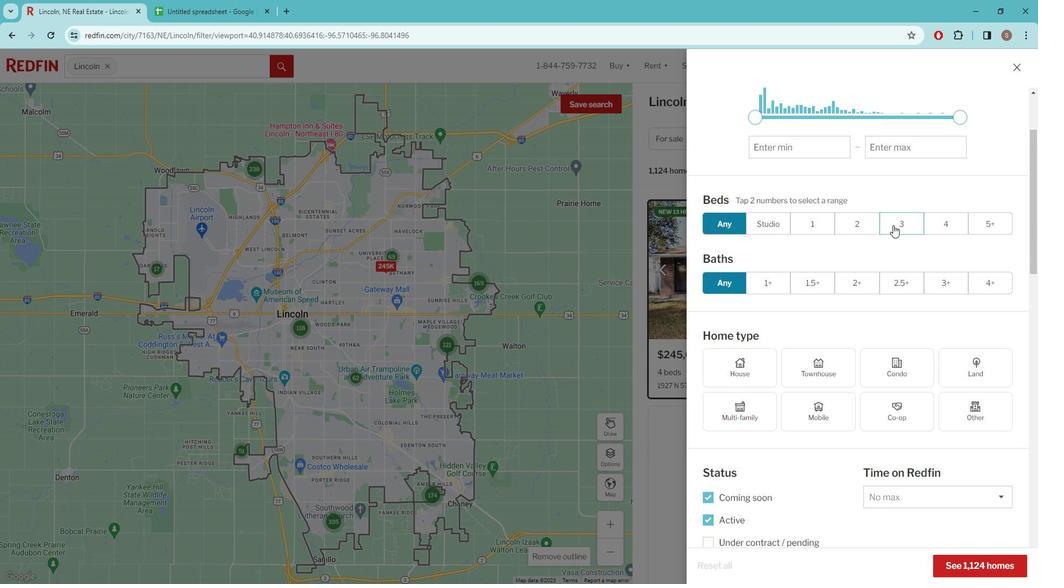 
Action: Mouse pressed left at (907, 226)
Screenshot: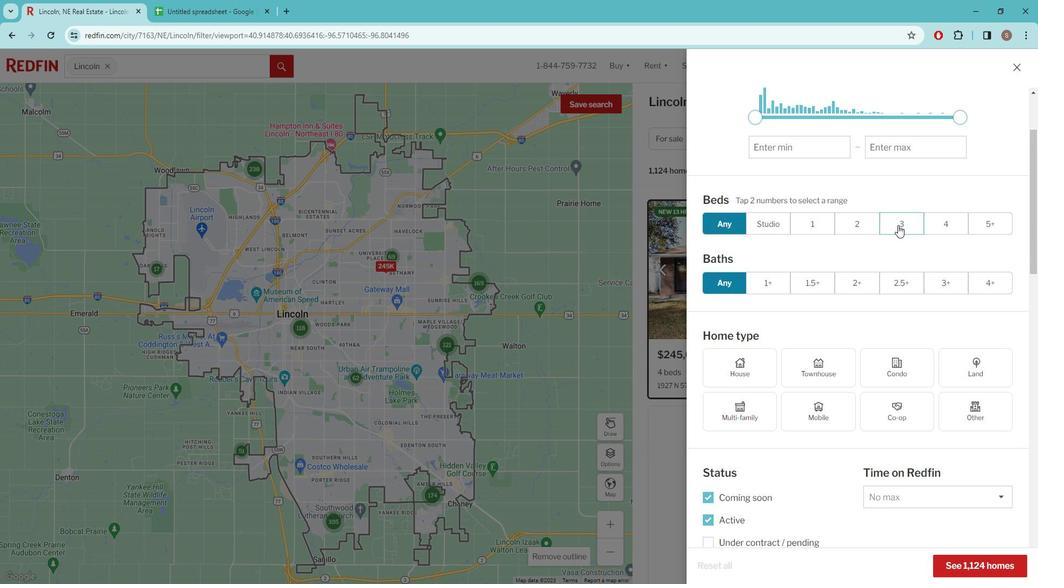 
Action: Mouse pressed left at (907, 226)
Screenshot: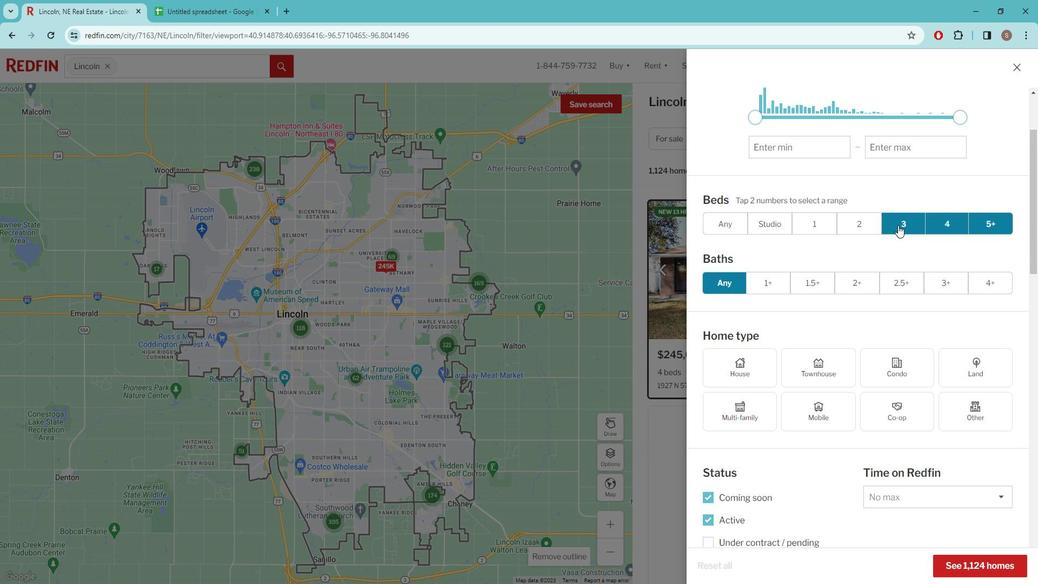 
Action: Mouse moved to (889, 253)
Screenshot: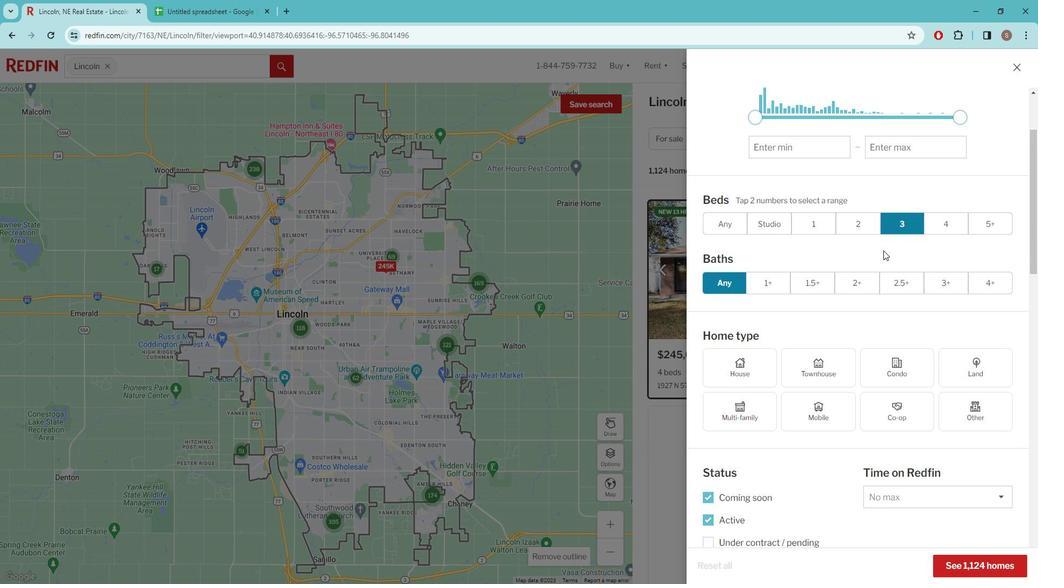 
Action: Mouse scrolled (889, 252) with delta (0, 0)
Screenshot: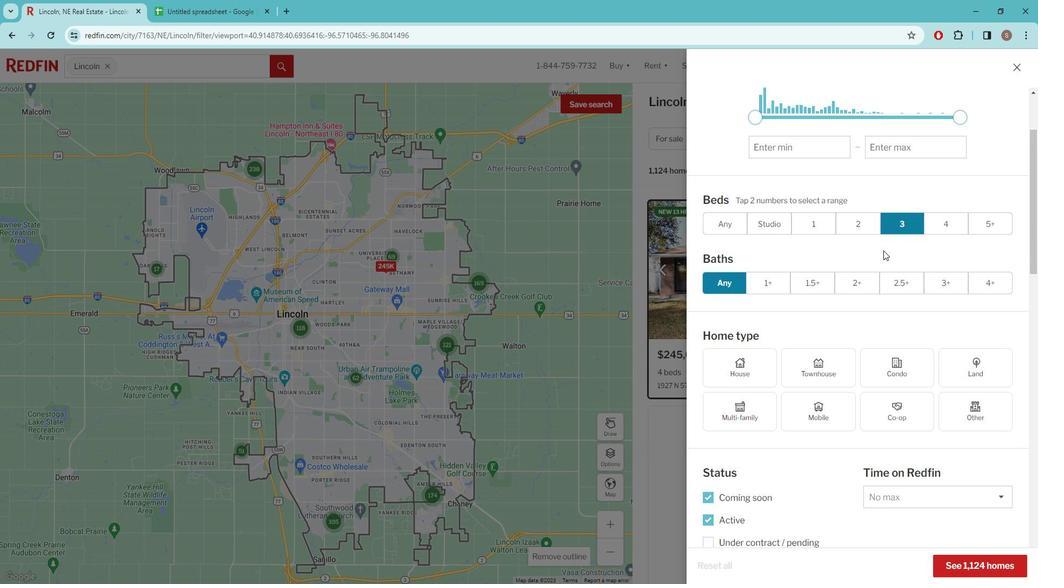 
Action: Mouse scrolled (889, 252) with delta (0, 0)
Screenshot: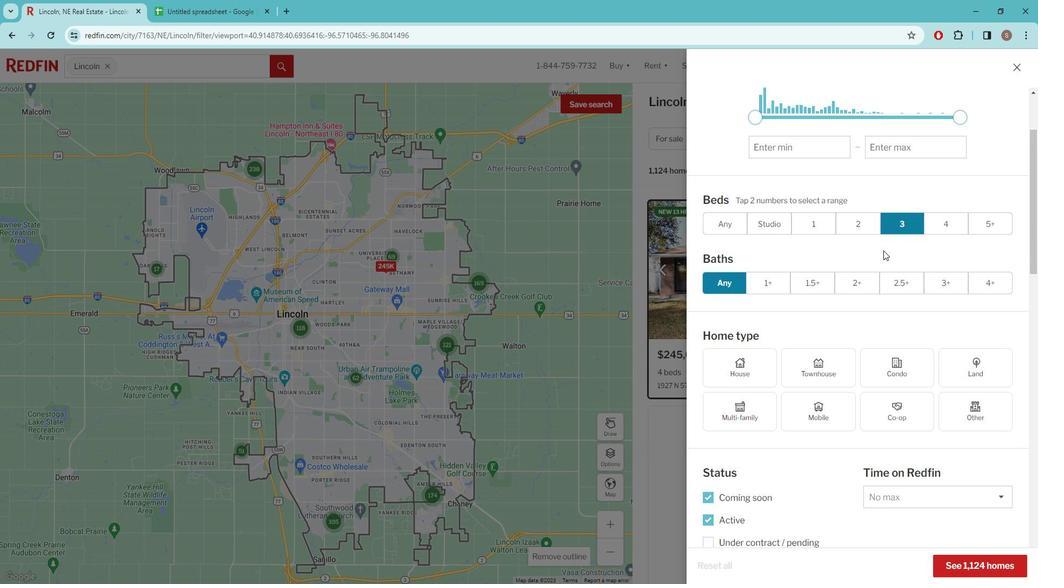 
Action: Mouse scrolled (889, 252) with delta (0, 0)
Screenshot: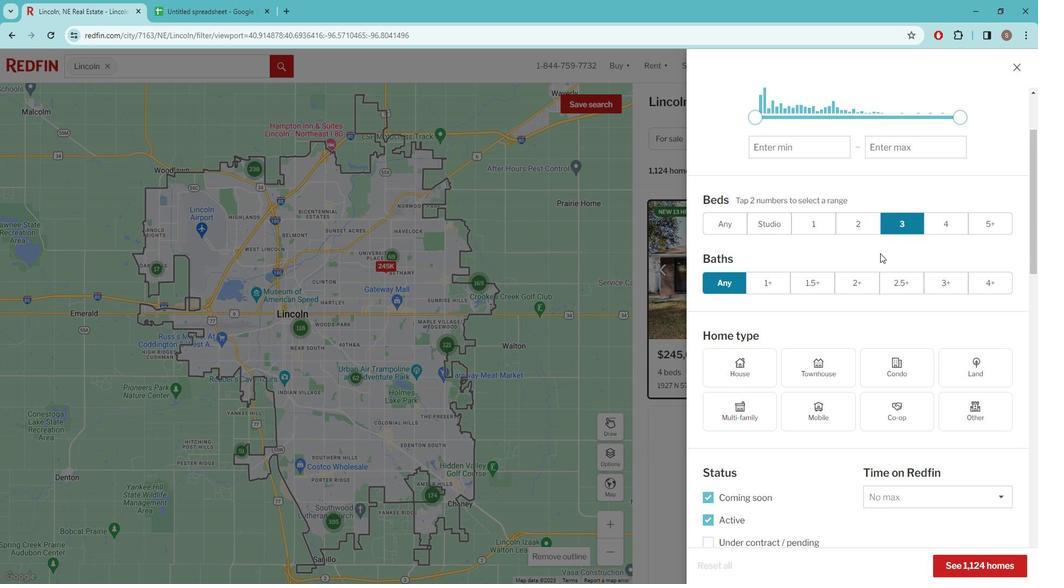 
Action: Mouse scrolled (889, 252) with delta (0, 0)
Screenshot: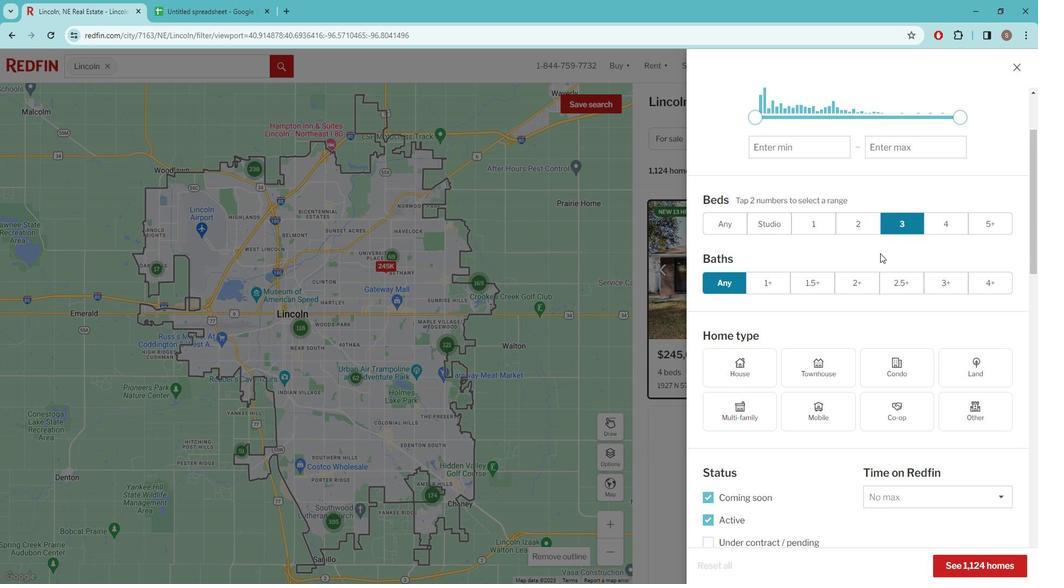 
Action: Mouse moved to (889, 253)
Screenshot: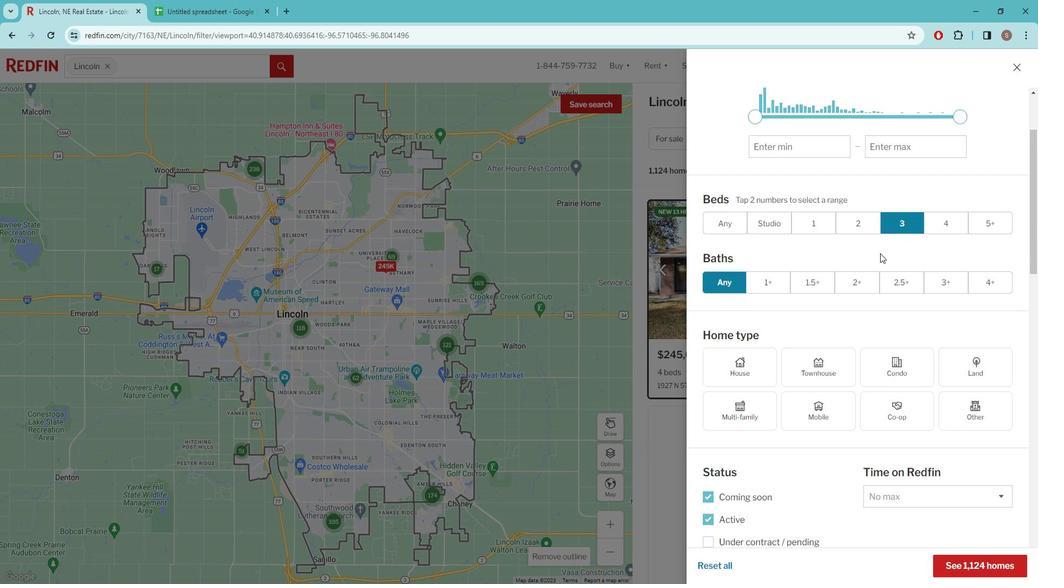 
Action: Mouse scrolled (889, 252) with delta (0, 0)
Screenshot: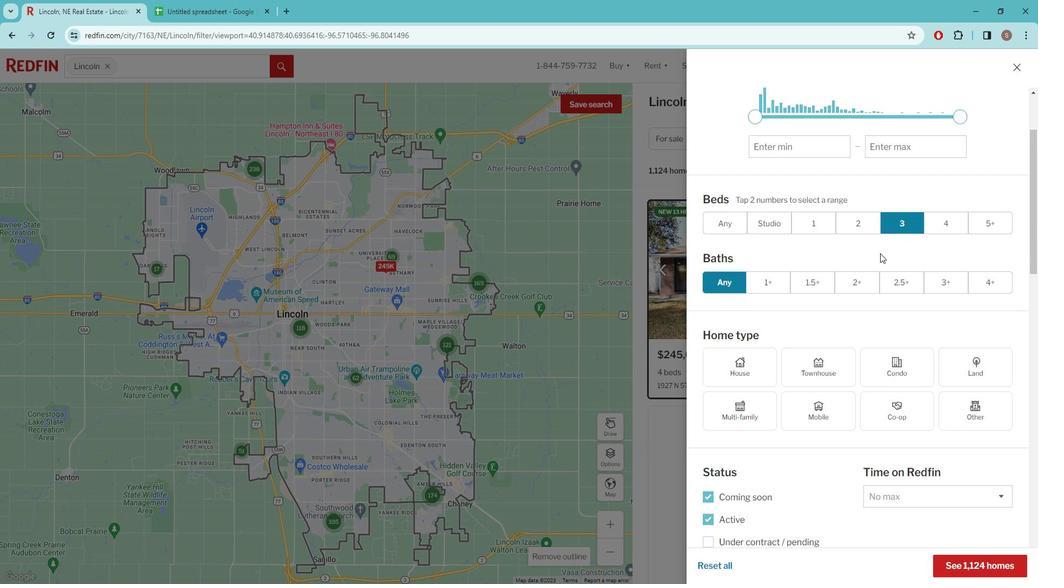 
Action: Mouse moved to (888, 253)
Screenshot: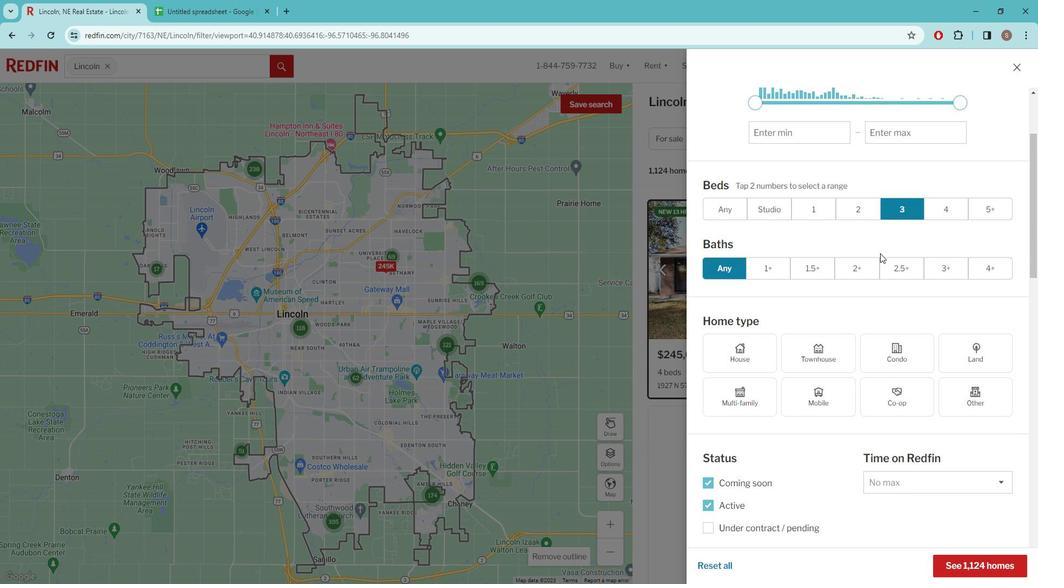 
Action: Mouse scrolled (888, 252) with delta (0, 0)
Screenshot: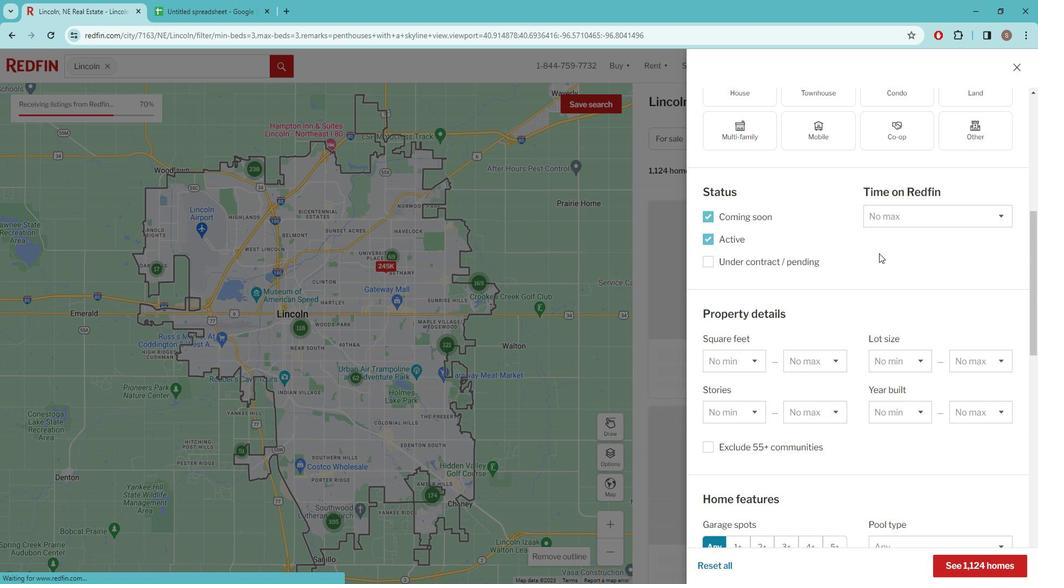 
Action: Mouse scrolled (888, 252) with delta (0, 0)
Screenshot: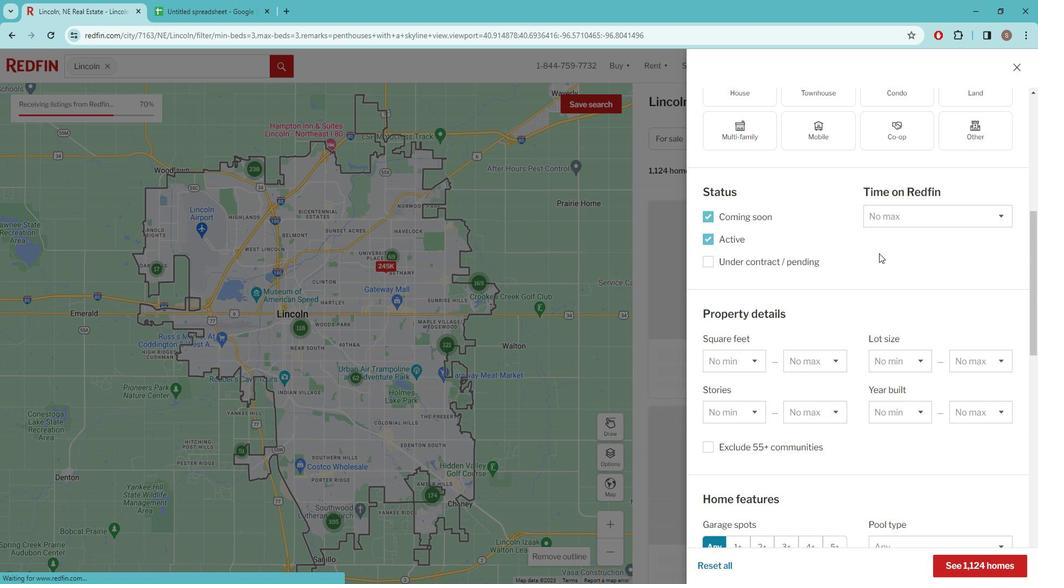 
Action: Mouse scrolled (888, 252) with delta (0, 0)
Screenshot: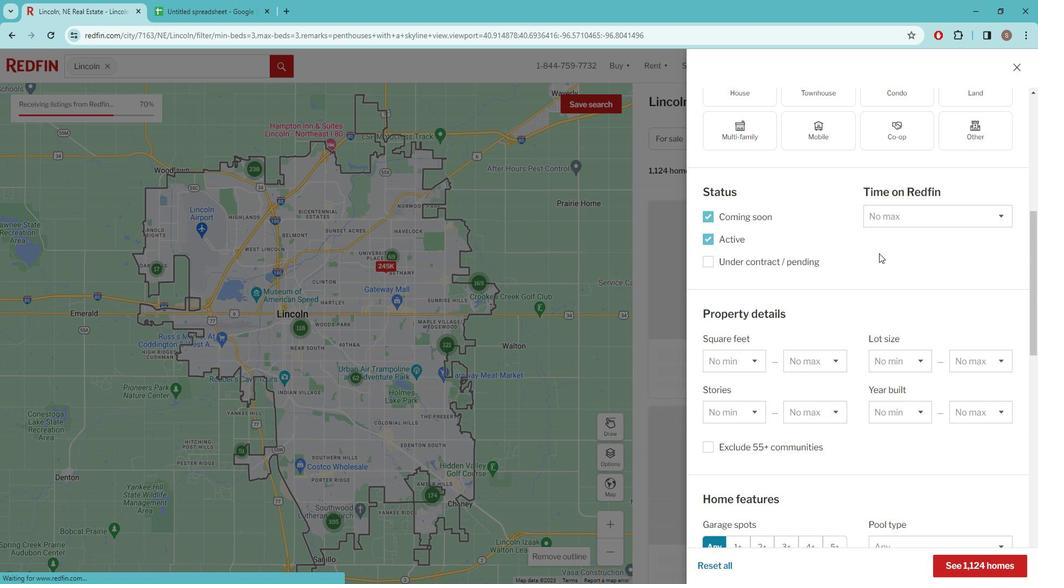 
Action: Mouse scrolled (888, 252) with delta (0, 0)
Screenshot: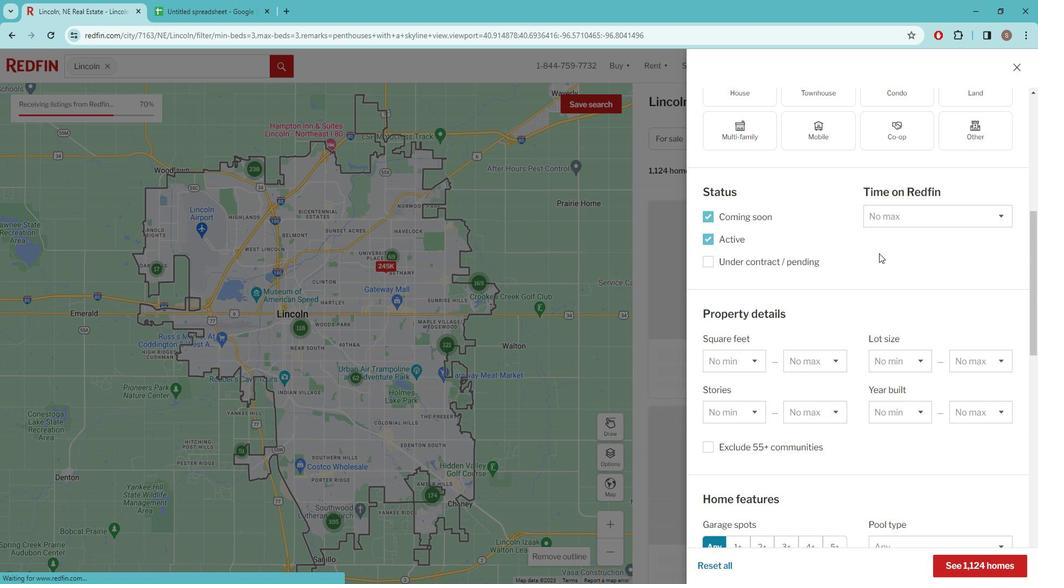 
Action: Mouse scrolled (888, 252) with delta (0, 0)
Screenshot: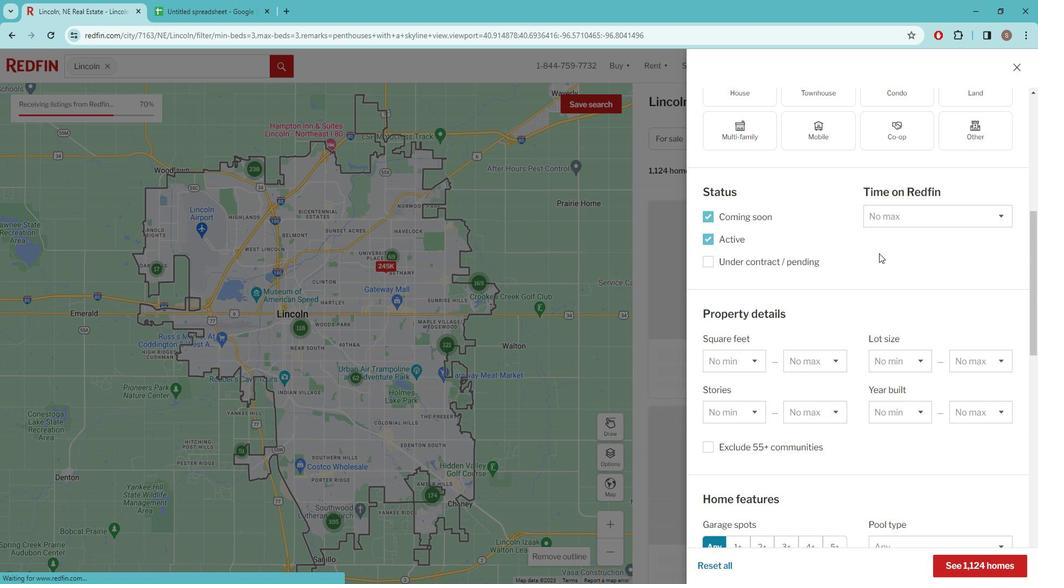 
Action: Mouse scrolled (888, 252) with delta (0, 0)
Screenshot: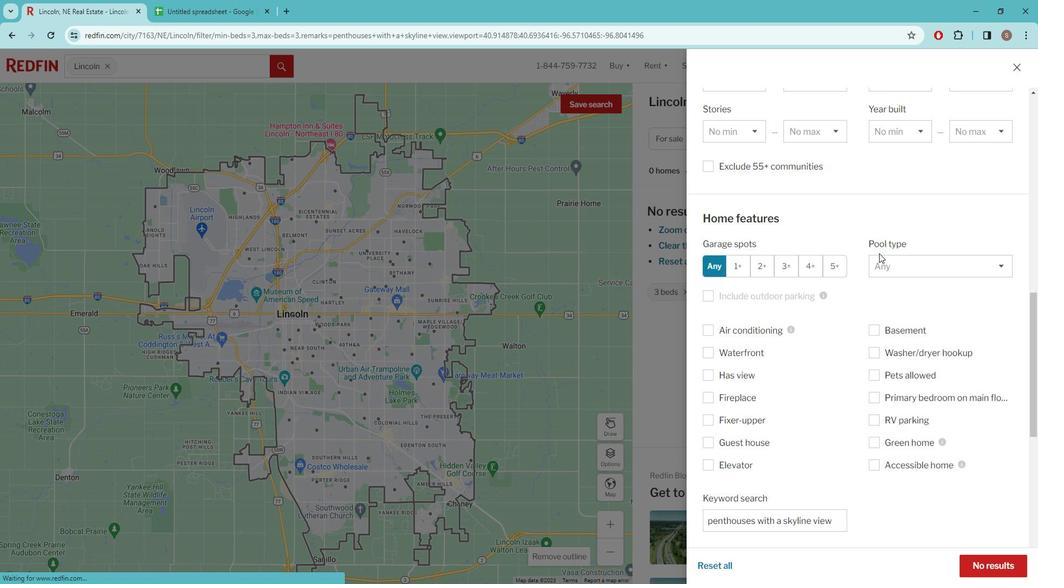 
Action: Mouse scrolled (888, 252) with delta (0, 0)
Screenshot: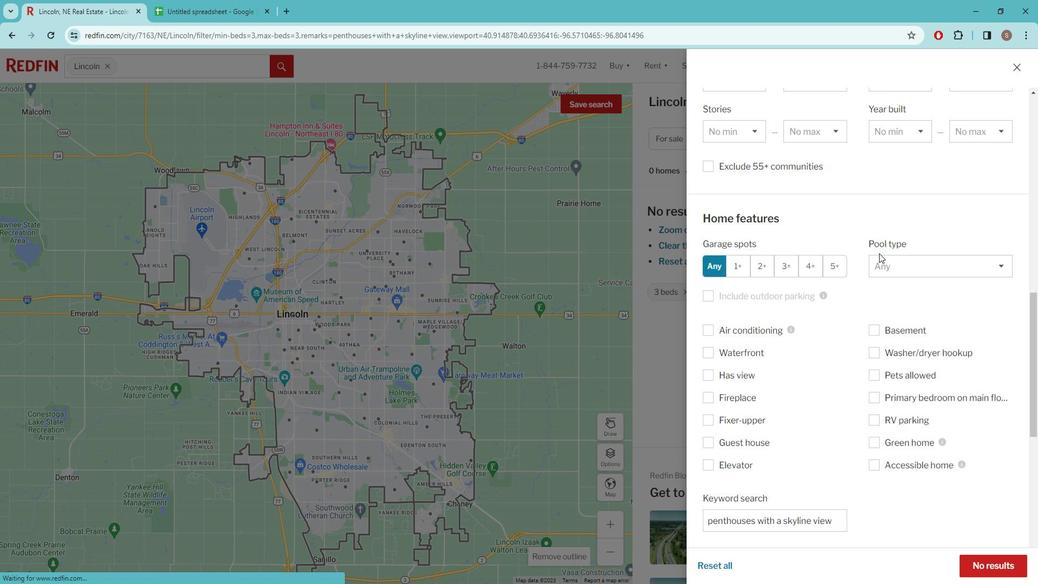 
Action: Mouse scrolled (888, 252) with delta (0, 0)
Screenshot: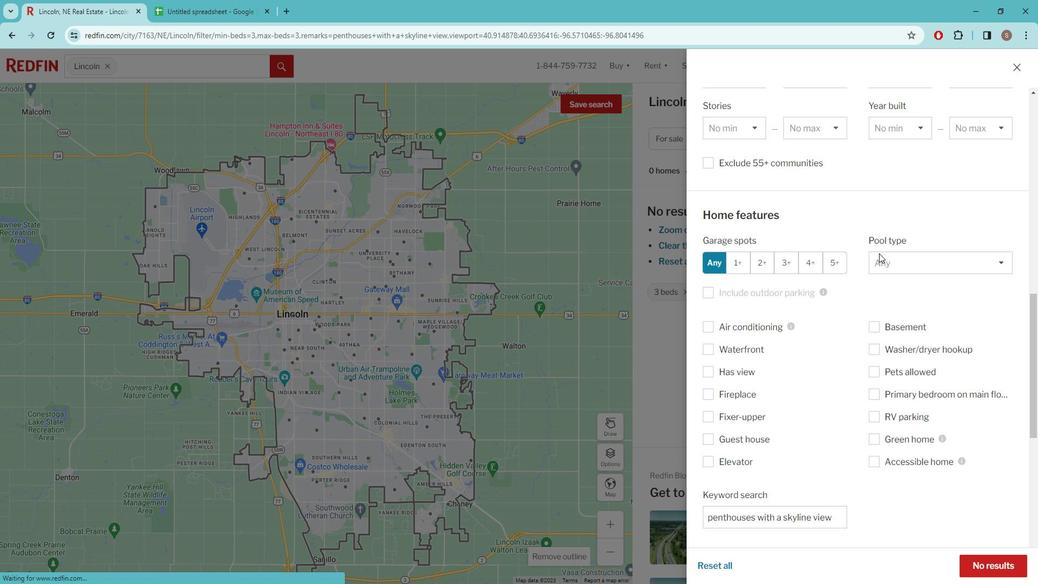 
Action: Mouse moved to (869, 260)
Screenshot: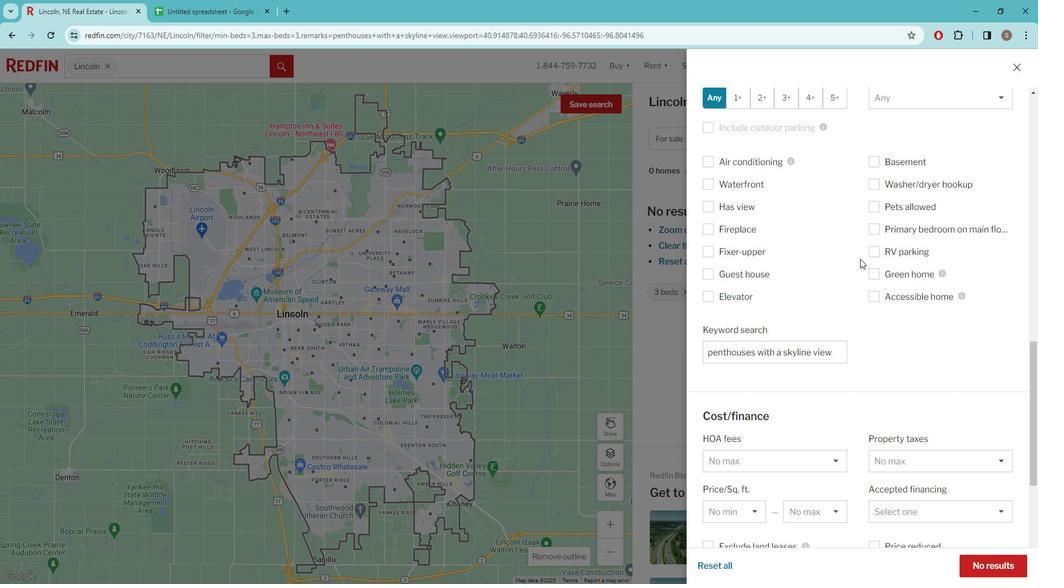 
Action: Mouse scrolled (869, 259) with delta (0, 0)
Screenshot: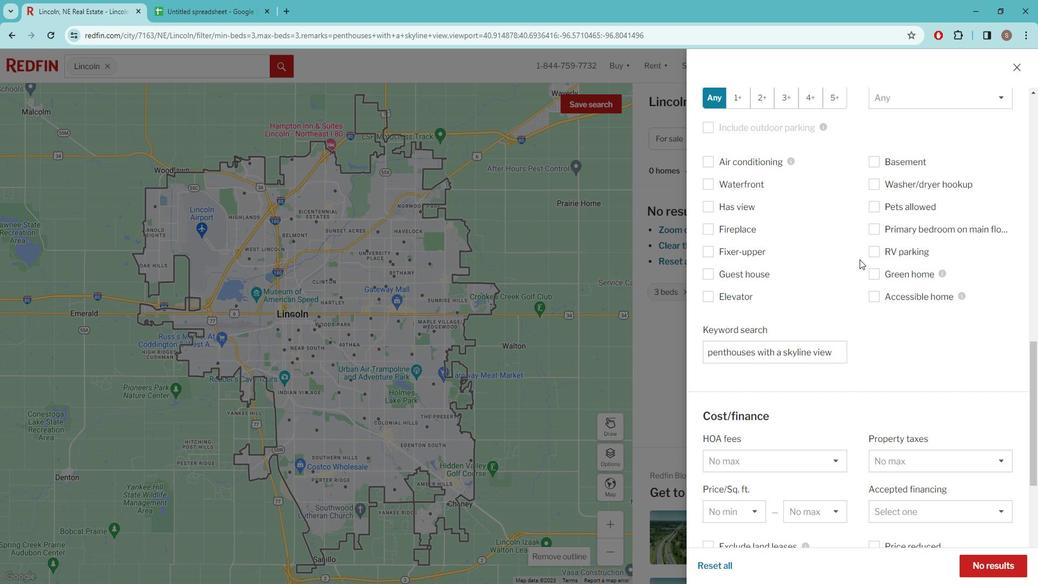 
Action: Mouse scrolled (869, 259) with delta (0, 0)
Screenshot: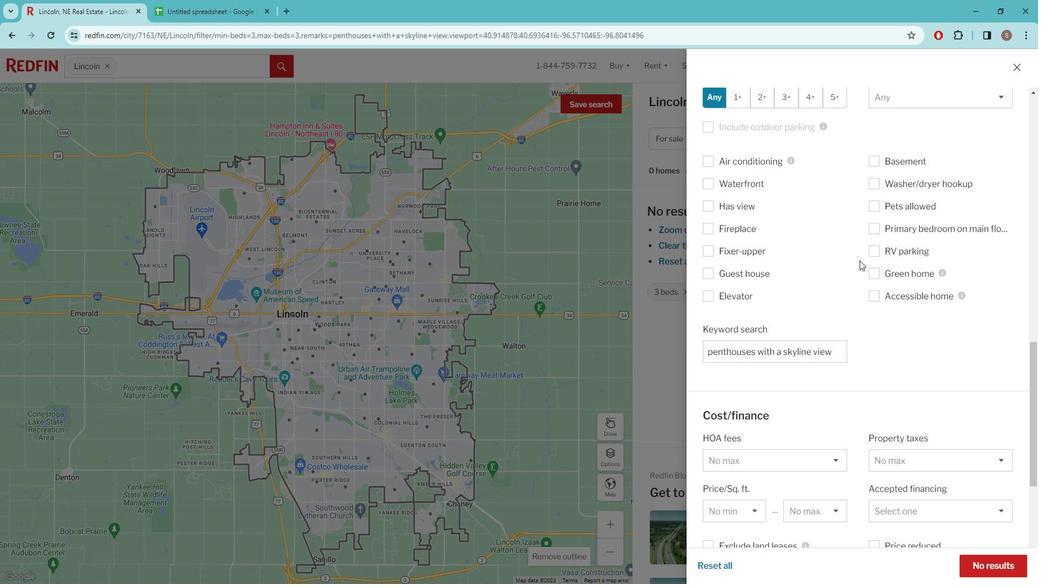 
Action: Mouse scrolled (869, 259) with delta (0, 0)
Screenshot: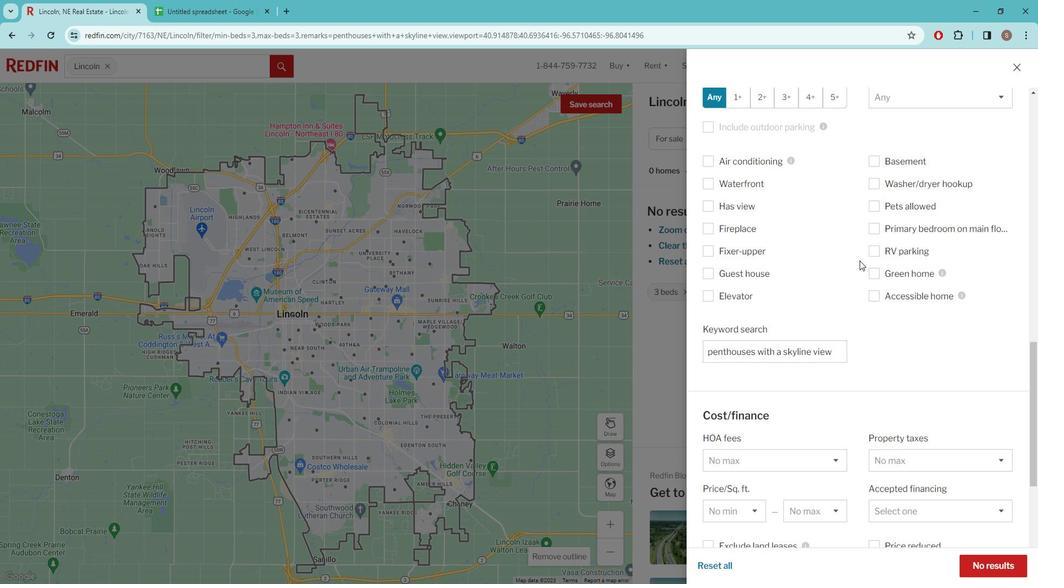 
Action: Mouse scrolled (869, 259) with delta (0, 0)
Screenshot: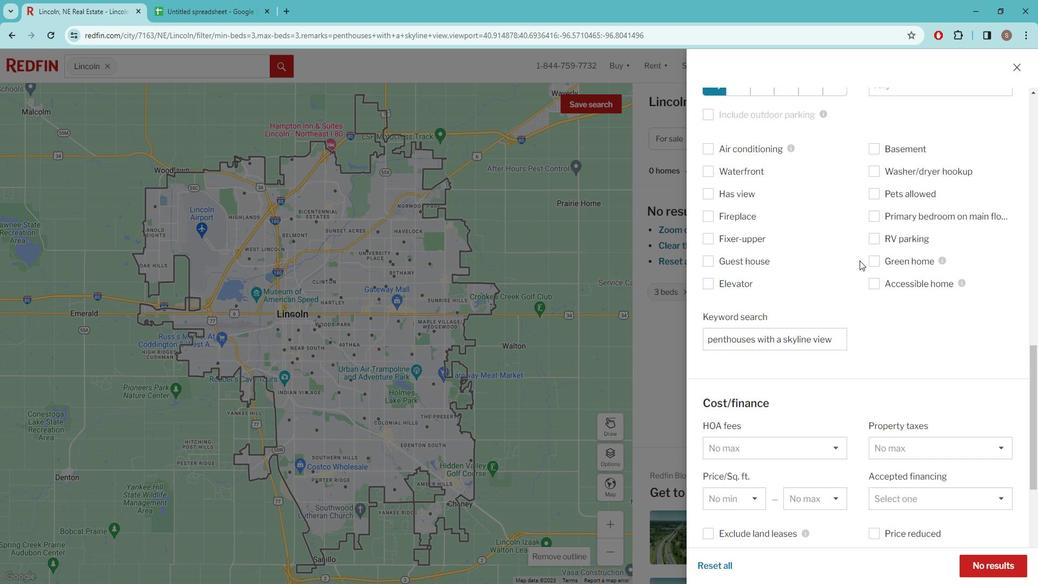 
Action: Mouse scrolled (869, 259) with delta (0, 0)
Screenshot: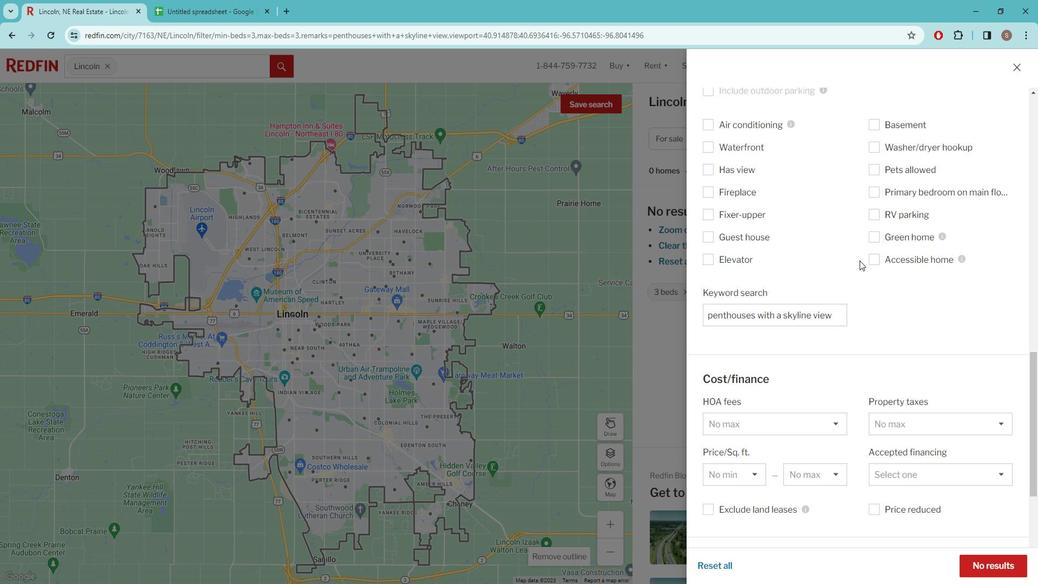 
Action: Mouse moved to (870, 260)
Screenshot: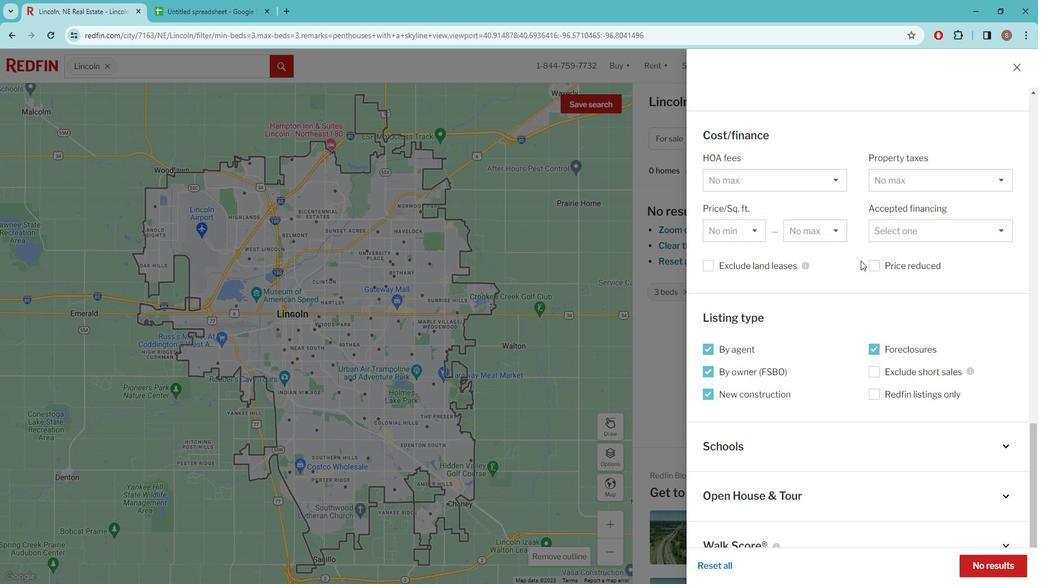 
Action: Mouse scrolled (870, 260) with delta (0, 0)
Screenshot: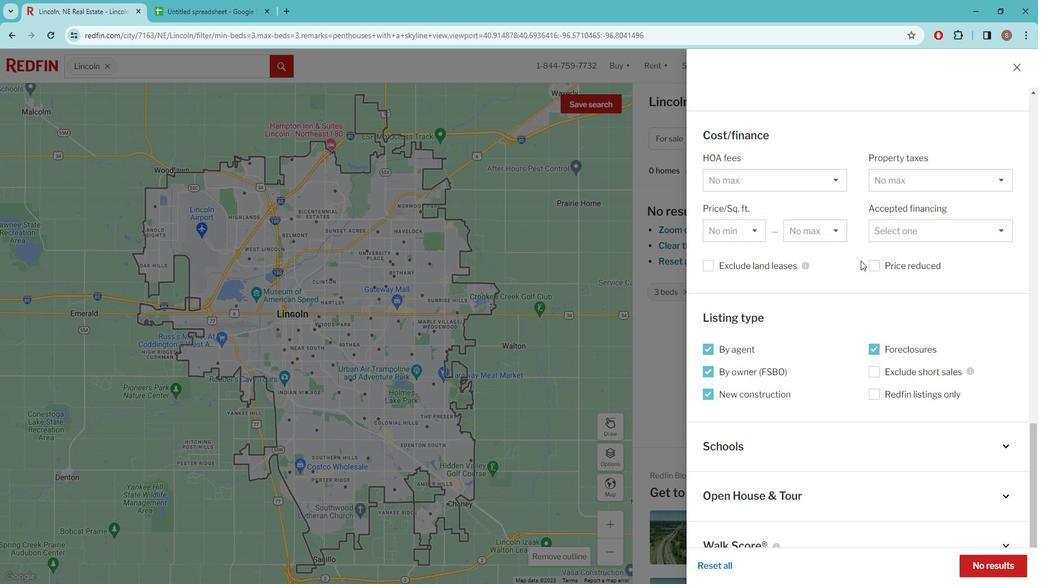 
Action: Mouse scrolled (870, 260) with delta (0, 0)
Screenshot: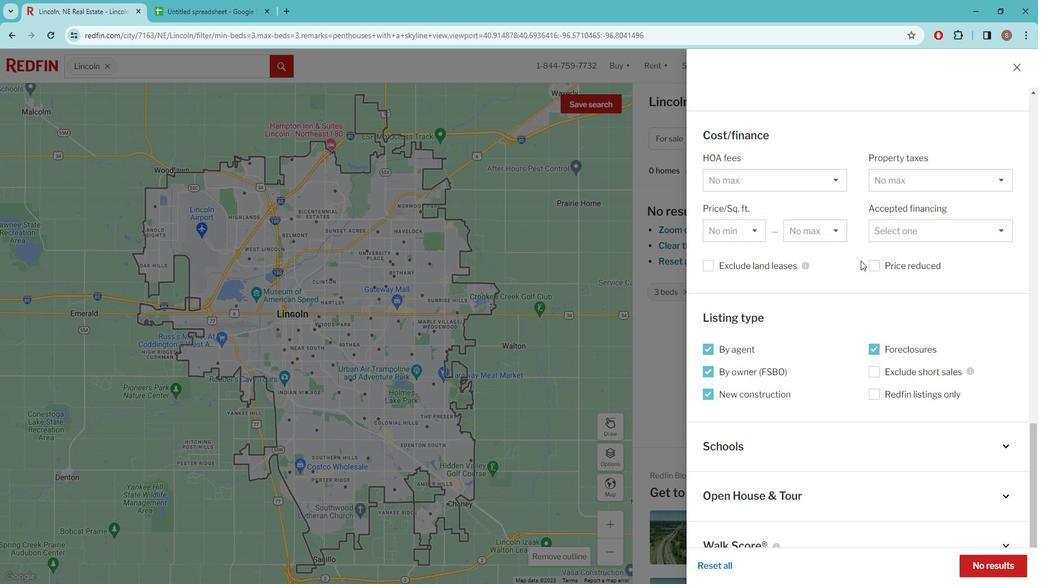 
Action: Mouse scrolled (870, 260) with delta (0, 0)
Screenshot: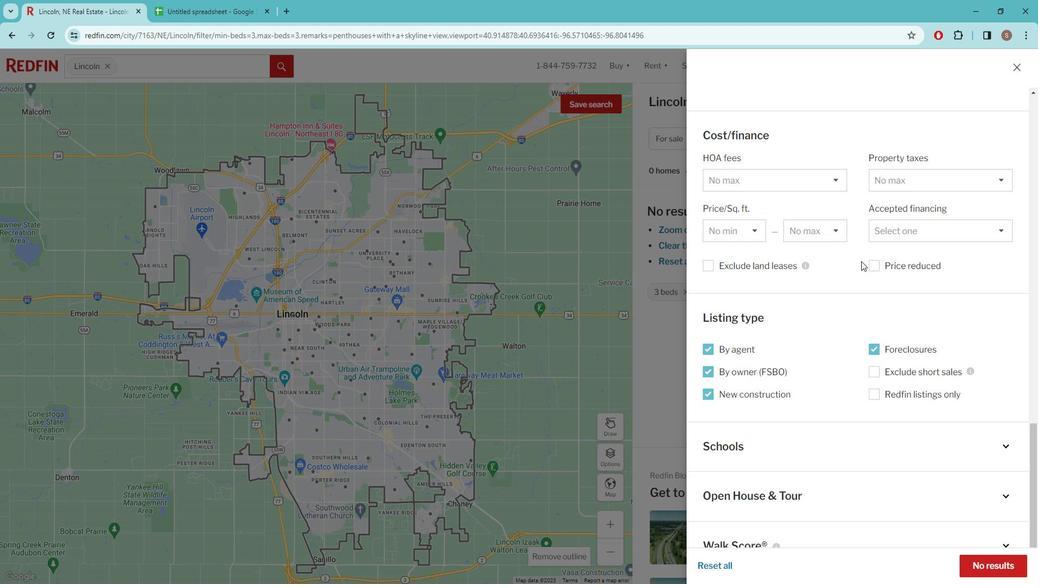 
Action: Mouse scrolled (870, 260) with delta (0, 0)
Screenshot: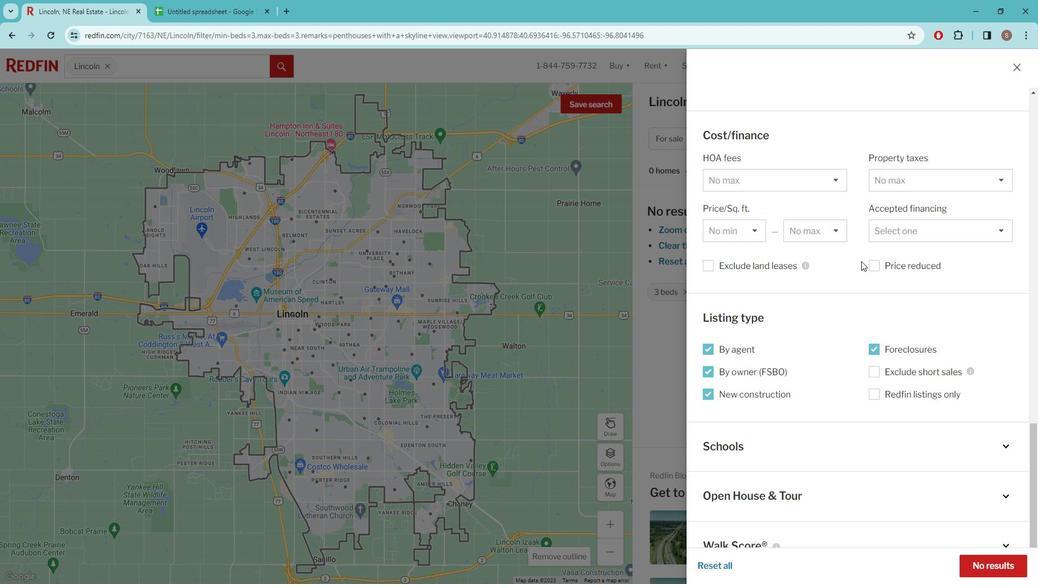 
Action: Mouse scrolled (870, 260) with delta (0, 0)
Screenshot: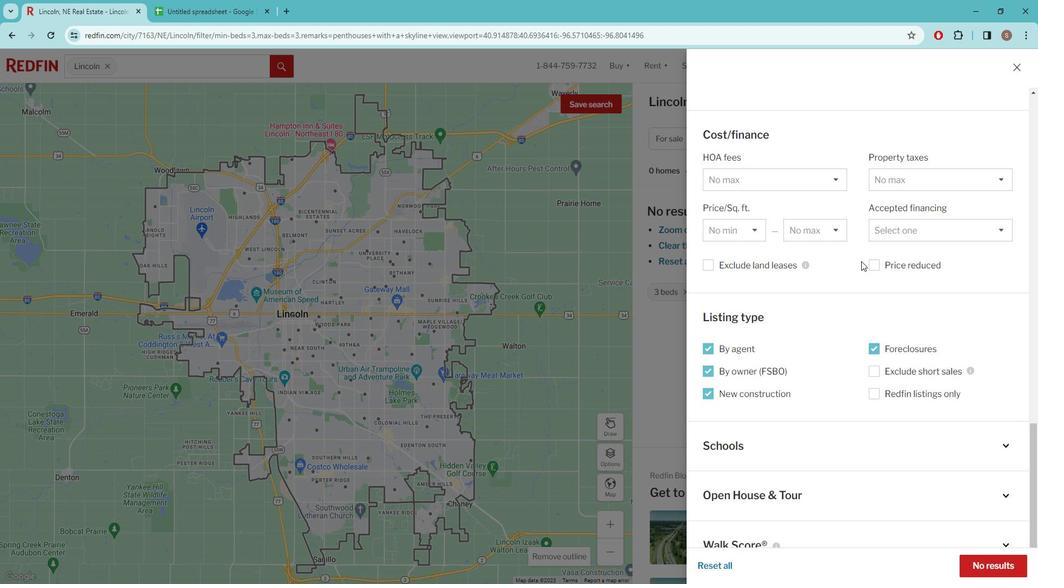 
Action: Mouse moved to (999, 553)
Screenshot: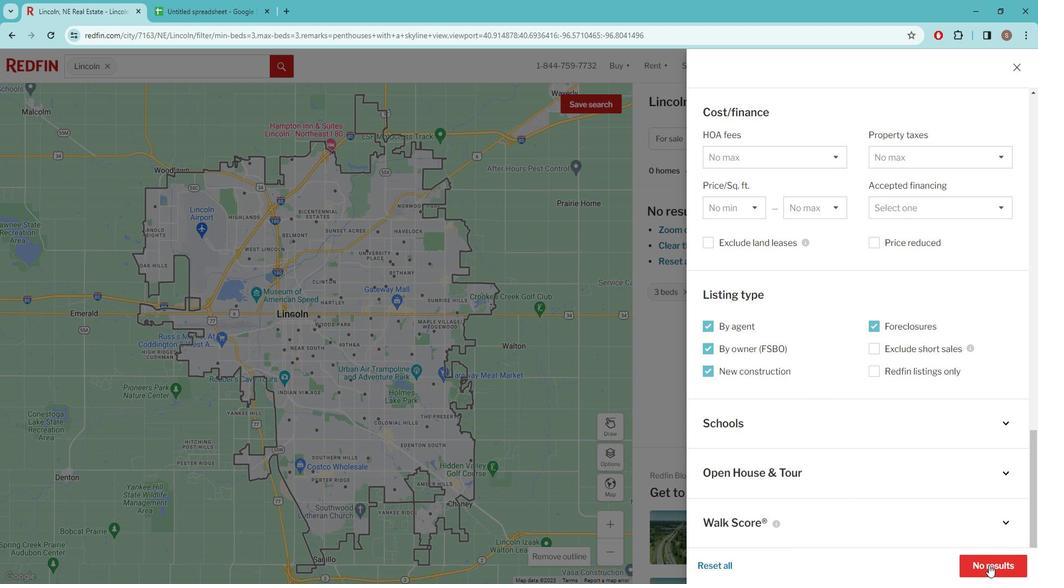 
Action: Mouse pressed left at (999, 553)
Screenshot: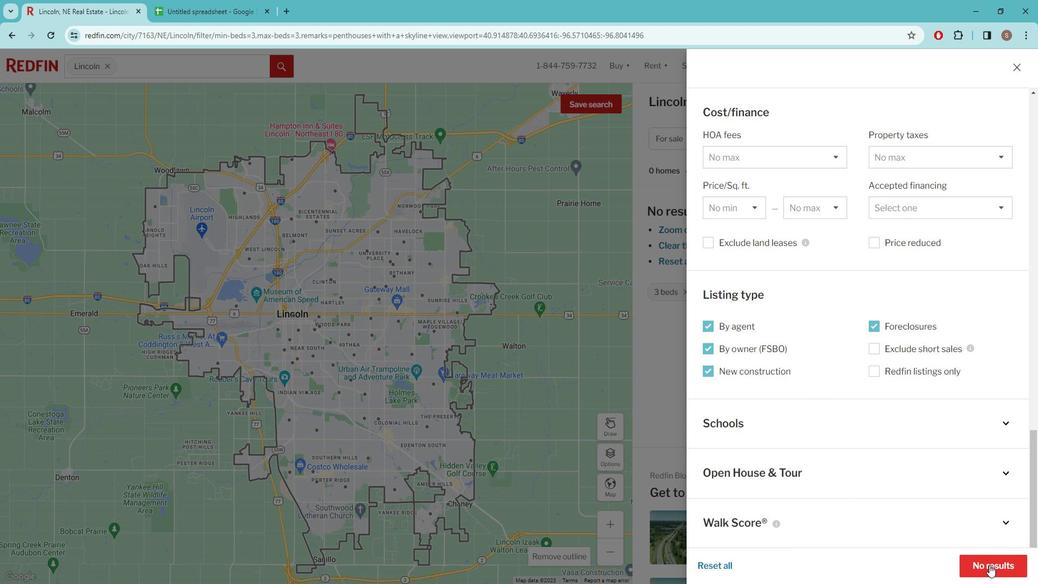 
Action: Mouse moved to (867, 367)
Screenshot: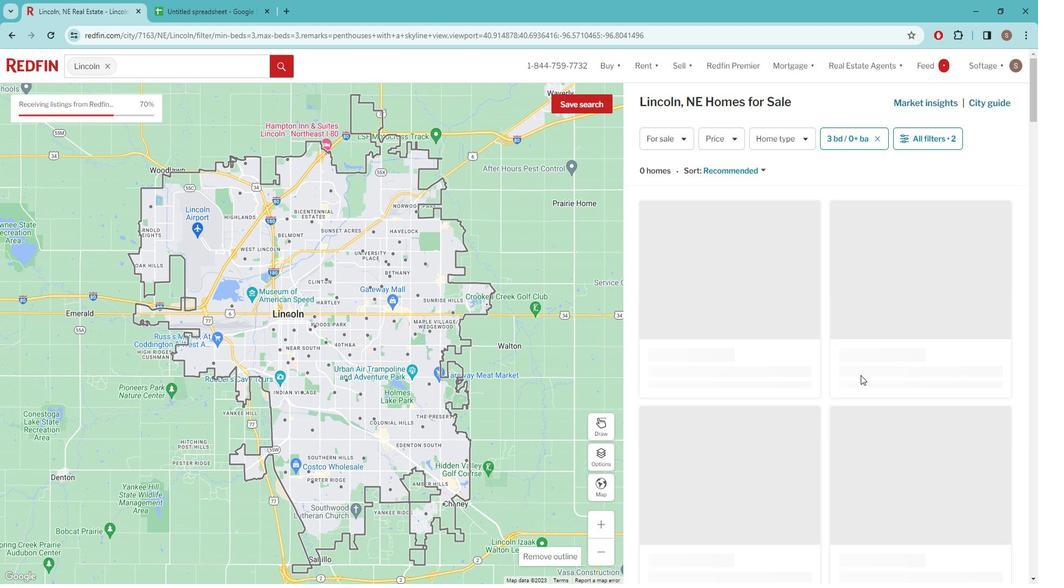 
